 Task: Create Report for admission officer object.
Action: Mouse moved to (541, 80)
Screenshot: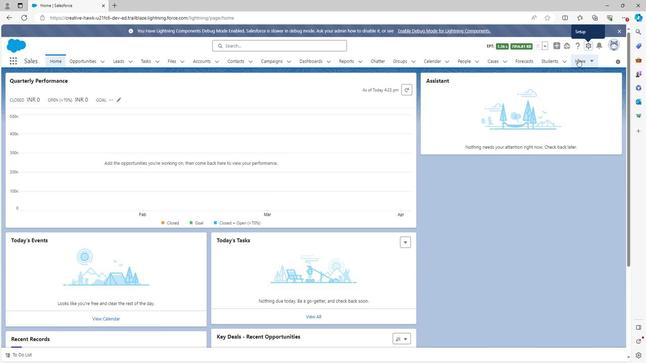
Action: Mouse pressed left at (541, 80)
Screenshot: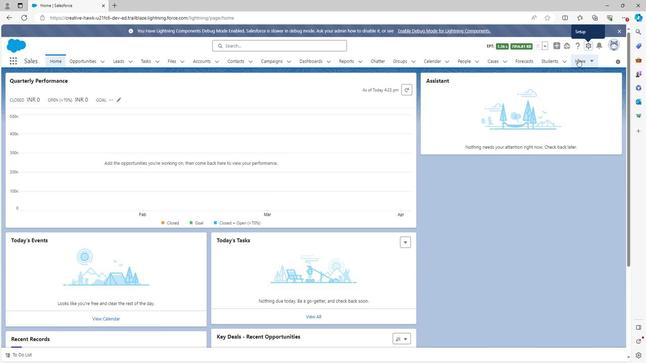 
Action: Mouse moved to (530, 116)
Screenshot: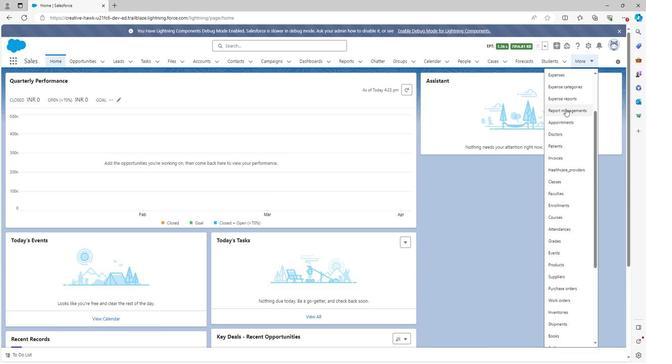 
Action: Mouse scrolled (530, 116) with delta (0, 0)
Screenshot: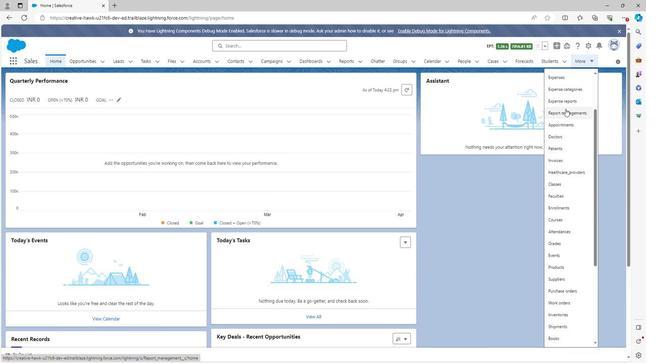 
Action: Mouse scrolled (530, 116) with delta (0, 0)
Screenshot: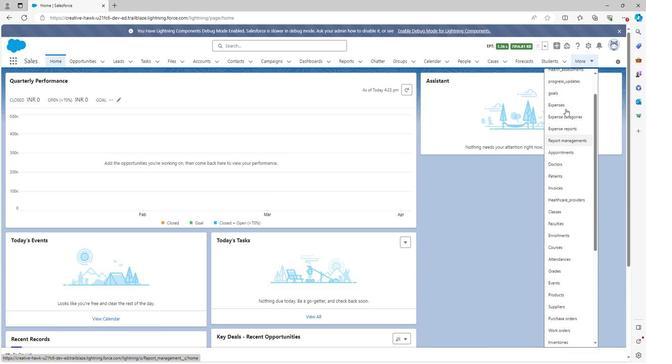 
Action: Mouse scrolled (530, 116) with delta (0, 0)
Screenshot: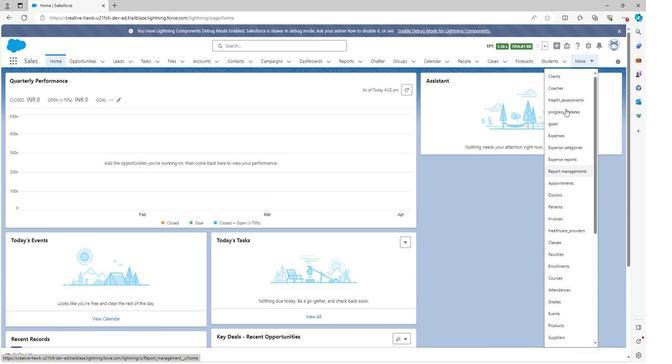 
Action: Mouse moved to (536, 174)
Screenshot: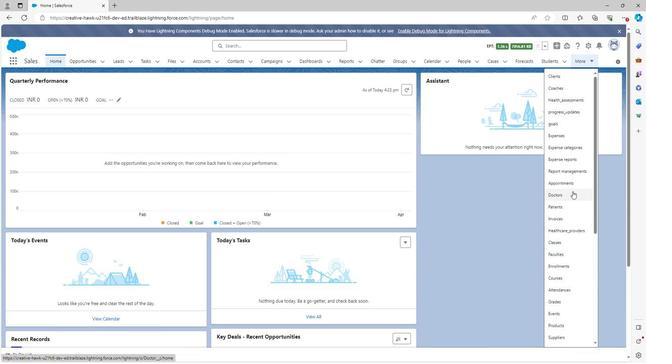 
Action: Mouse scrolled (536, 174) with delta (0, 0)
Screenshot: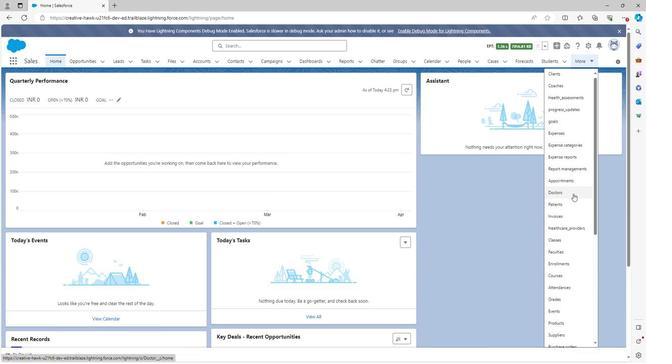 
Action: Mouse moved to (537, 177)
Screenshot: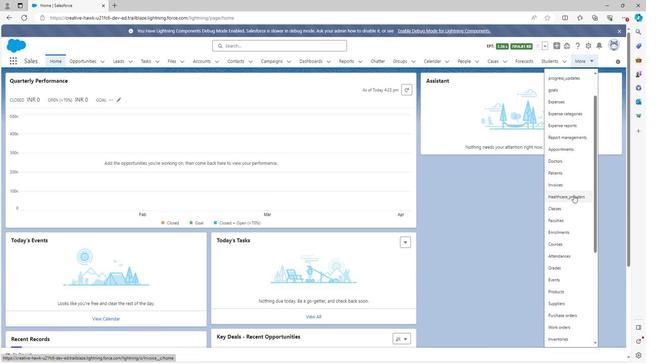 
Action: Mouse scrolled (537, 176) with delta (0, 0)
Screenshot: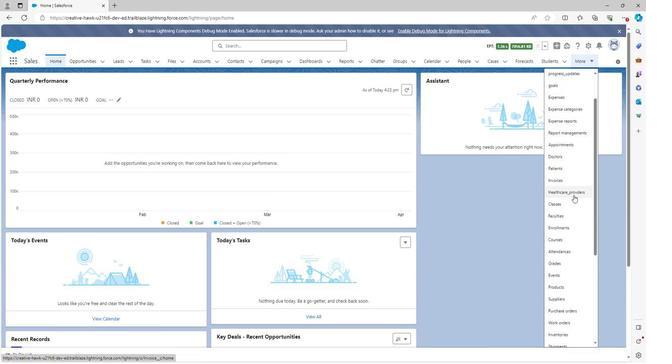 
Action: Mouse moved to (537, 179)
Screenshot: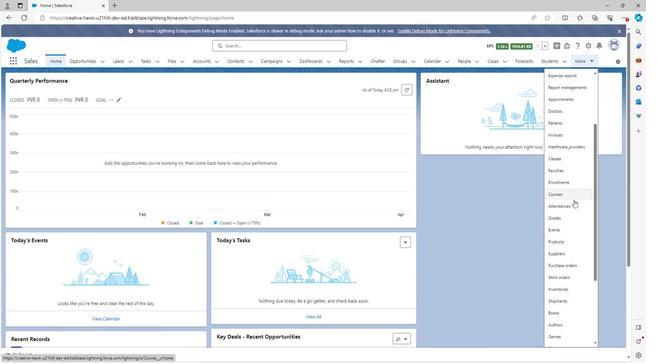 
Action: Mouse scrolled (537, 179) with delta (0, 0)
Screenshot: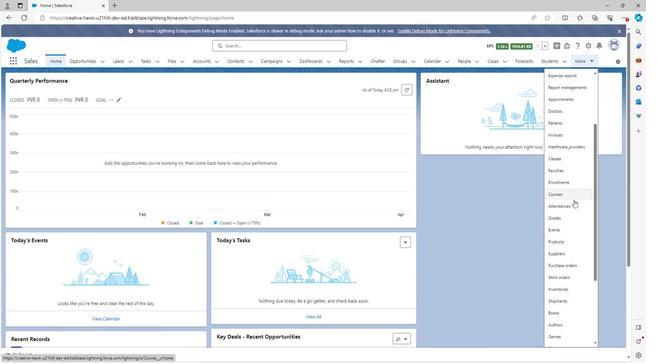
Action: Mouse moved to (538, 180)
Screenshot: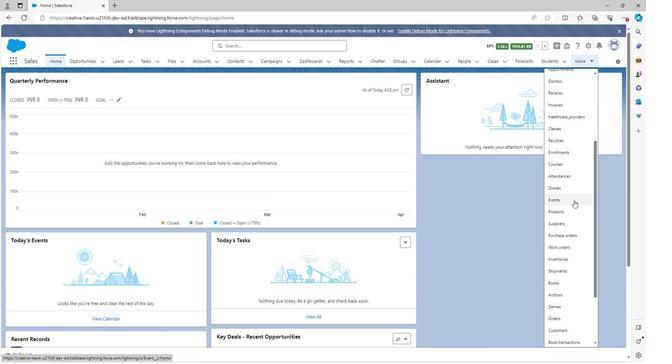 
Action: Mouse scrolled (538, 180) with delta (0, 0)
Screenshot: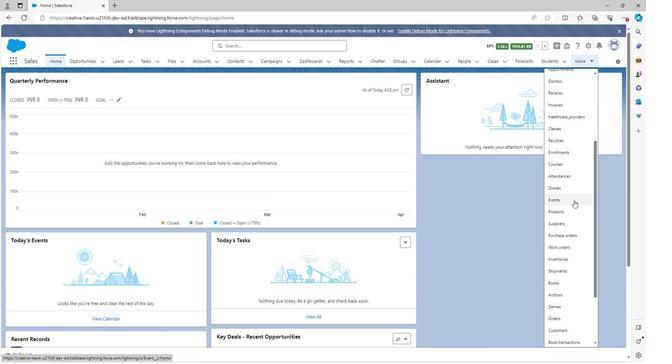 
Action: Mouse scrolled (538, 180) with delta (0, 0)
Screenshot: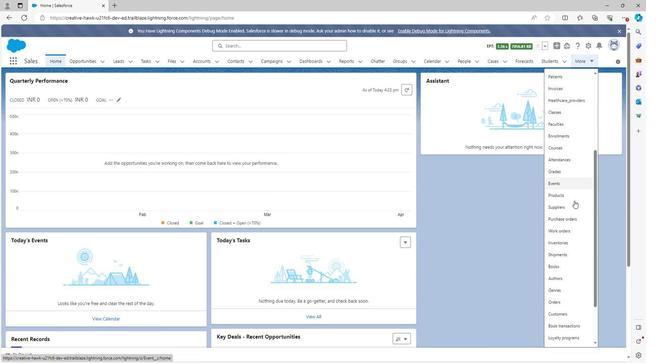 
Action: Mouse moved to (538, 181)
Screenshot: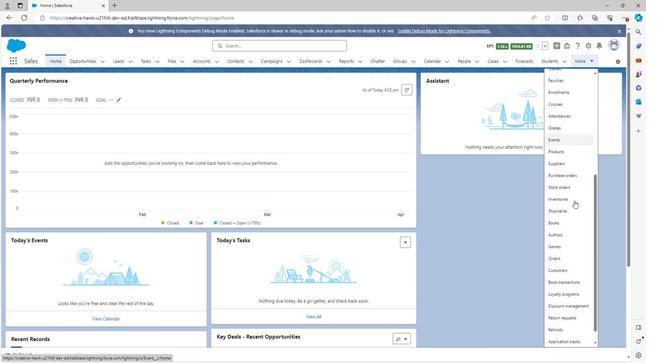 
Action: Mouse scrolled (538, 180) with delta (0, 0)
Screenshot: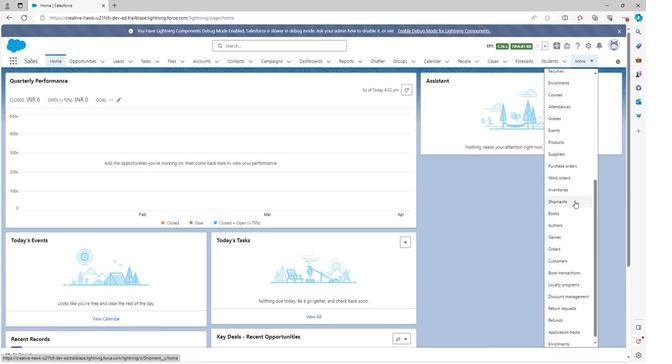 
Action: Mouse moved to (538, 181)
Screenshot: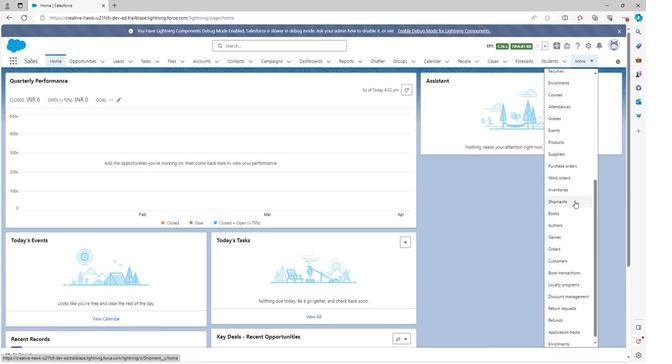 
Action: Mouse pressed right at (538, 181)
Screenshot: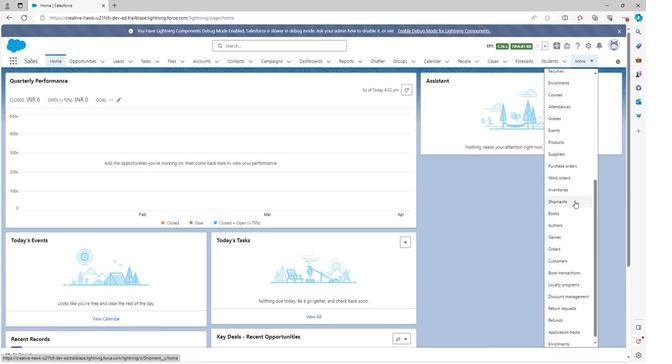 
Action: Mouse scrolled (538, 180) with delta (0, 0)
Screenshot: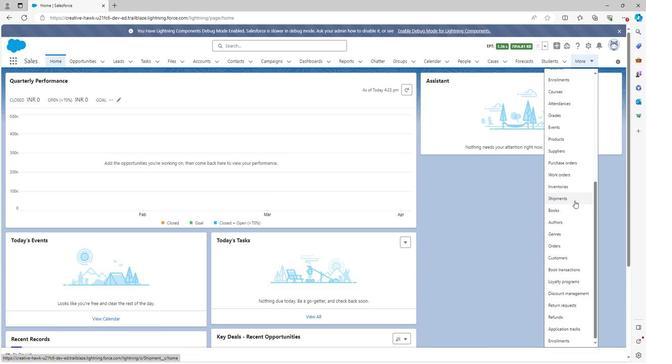
Action: Mouse moved to (567, 162)
Screenshot: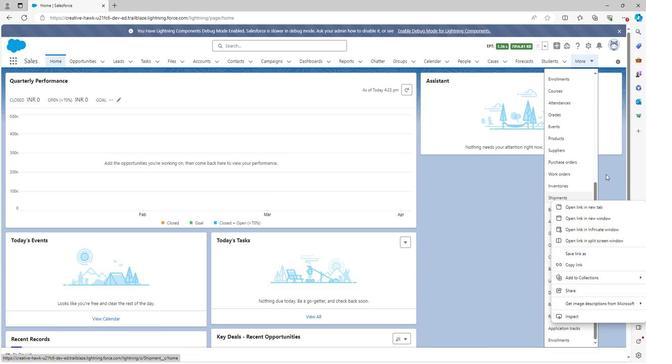 
Action: Mouse pressed left at (567, 162)
Screenshot: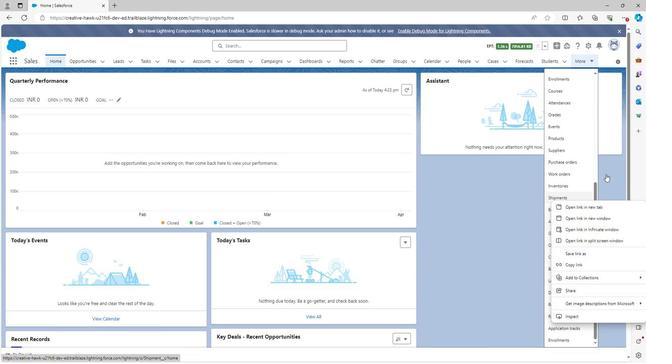 
Action: Mouse moved to (541, 84)
Screenshot: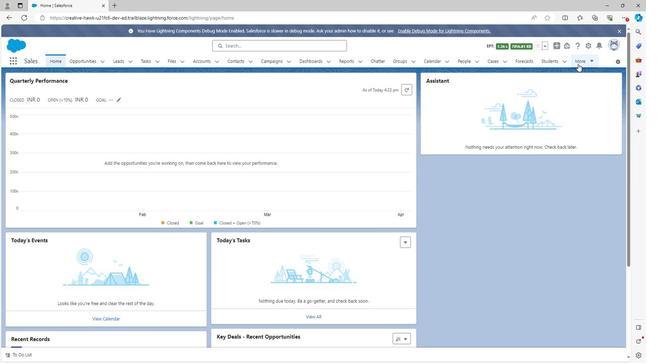 
Action: Mouse pressed left at (541, 84)
Screenshot: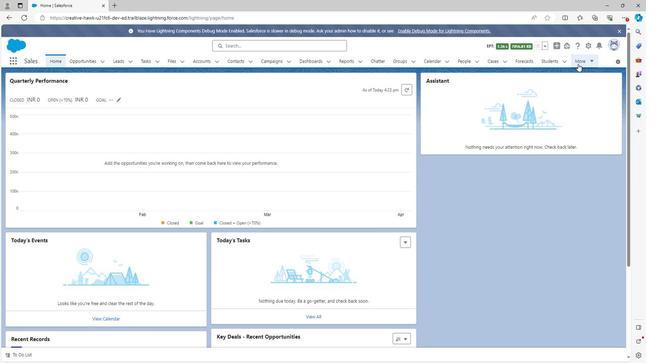 
Action: Mouse moved to (531, 194)
Screenshot: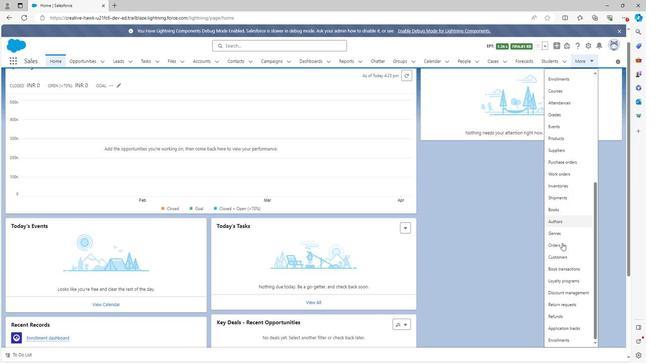 
Action: Mouse scrolled (531, 194) with delta (0, 0)
Screenshot: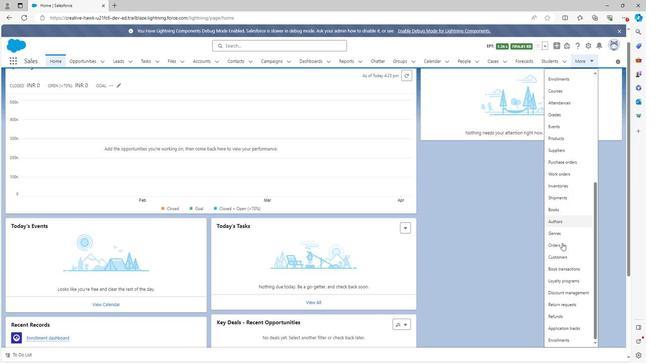 
Action: Mouse moved to (526, 215)
Screenshot: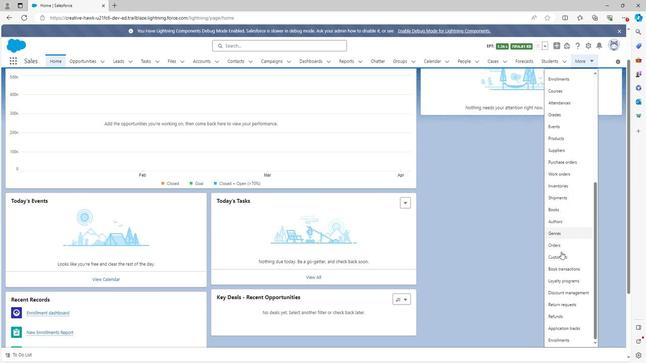 
Action: Mouse scrolled (526, 215) with delta (0, 0)
Screenshot: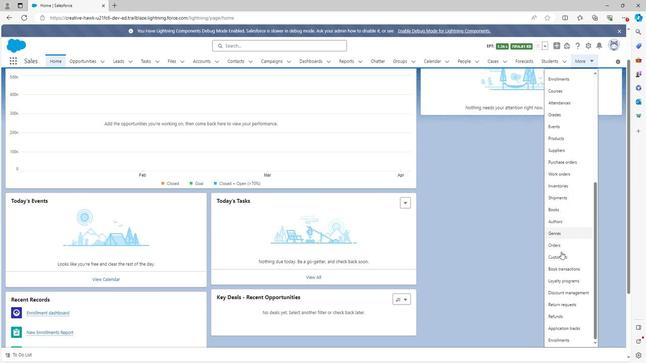 
Action: Mouse moved to (526, 219)
Screenshot: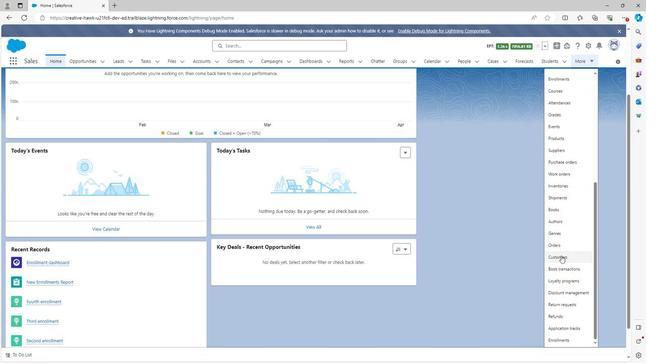 
Action: Mouse scrolled (526, 219) with delta (0, 0)
Screenshot: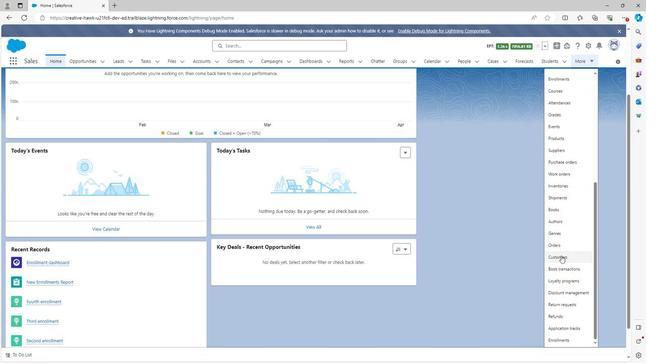 
Action: Mouse moved to (527, 223)
Screenshot: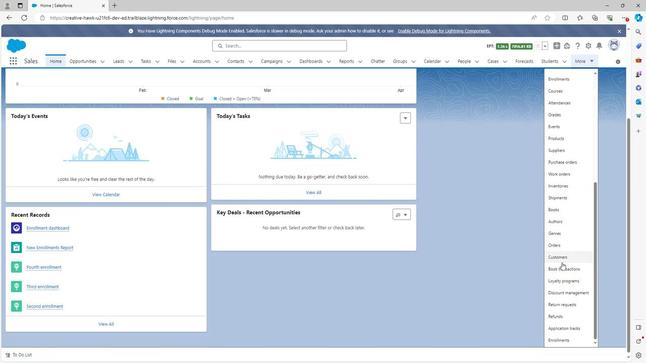 
Action: Mouse scrolled (526, 221) with delta (0, 0)
Screenshot: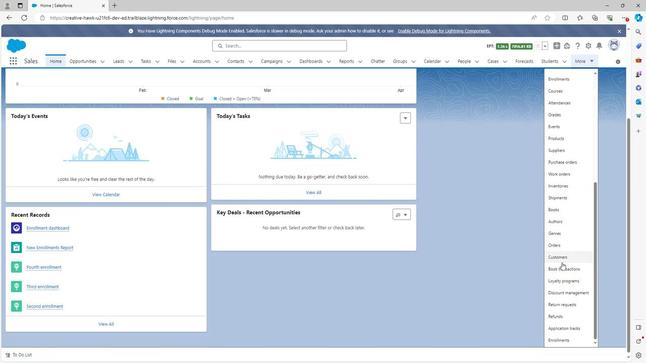 
Action: Mouse moved to (536, 248)
Screenshot: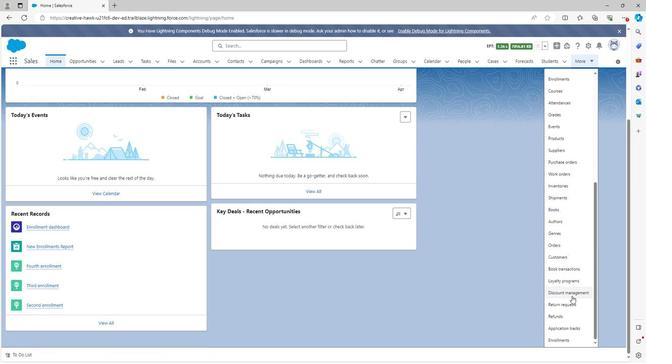 
Action: Mouse scrolled (536, 248) with delta (0, 0)
Screenshot: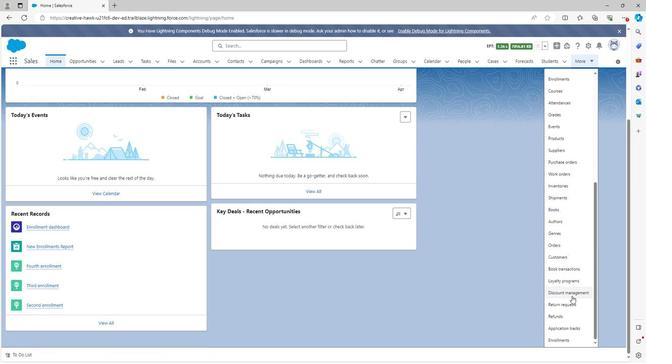 
Action: Mouse scrolled (536, 248) with delta (0, 0)
Screenshot: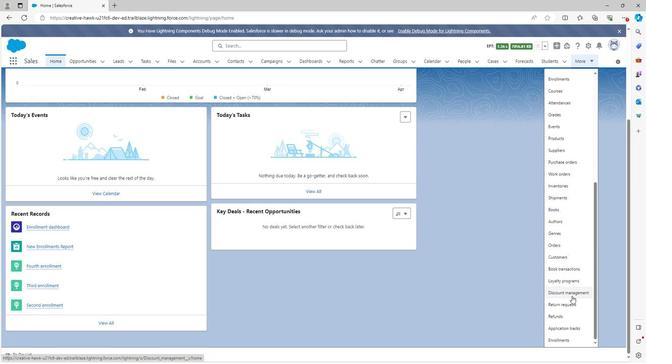 
Action: Mouse moved to (41, 52)
Screenshot: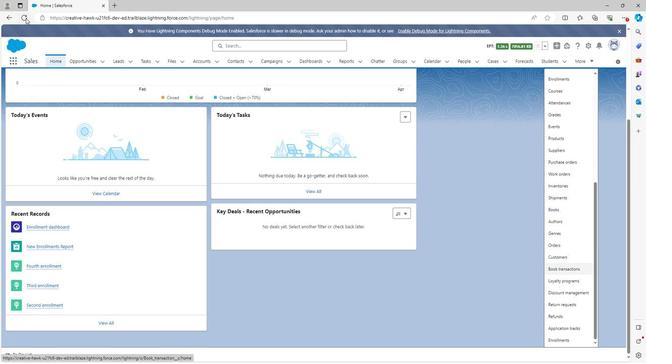 
Action: Mouse pressed left at (41, 52)
Screenshot: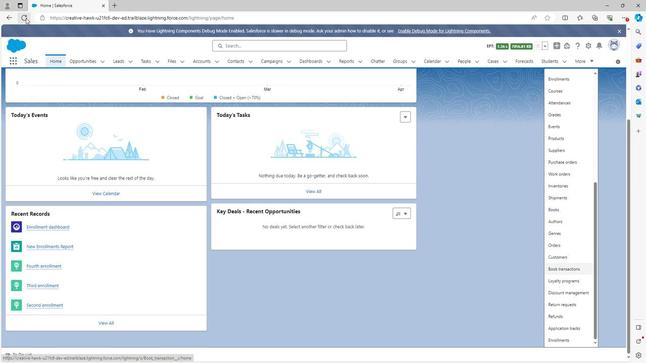 
Action: Mouse moved to (545, 82)
Screenshot: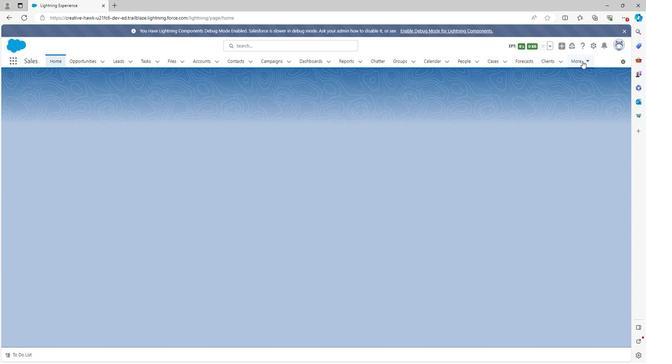 
Action: Mouse pressed left at (545, 82)
Screenshot: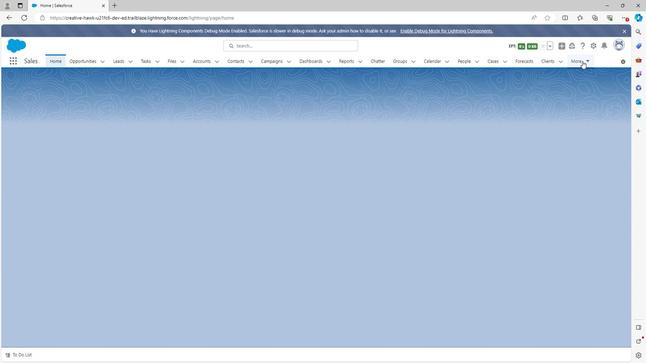 
Action: Mouse moved to (536, 184)
Screenshot: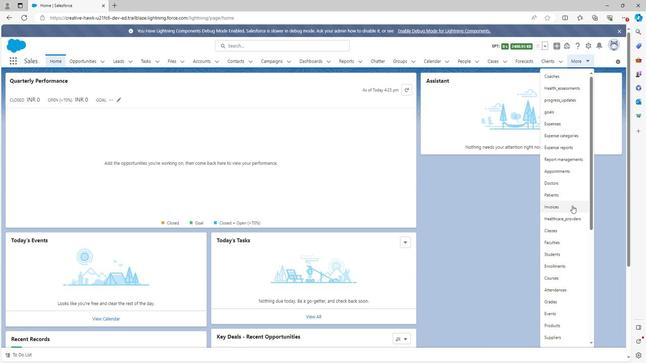 
Action: Mouse scrolled (536, 184) with delta (0, 0)
Screenshot: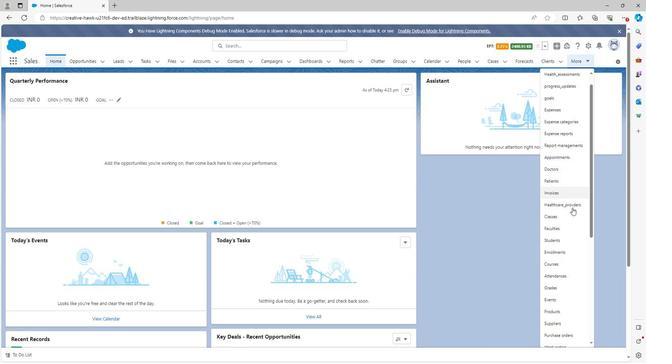 
Action: Mouse moved to (535, 190)
Screenshot: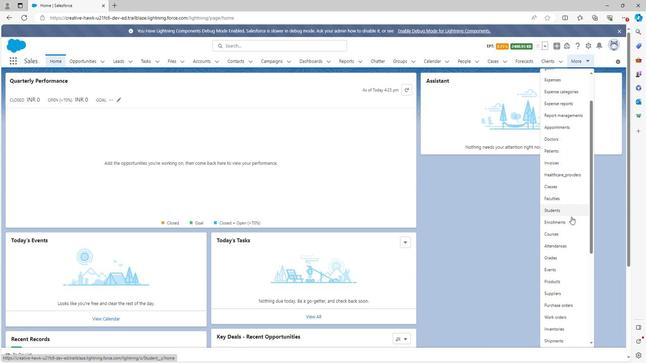 
Action: Mouse scrolled (535, 190) with delta (0, 0)
Screenshot: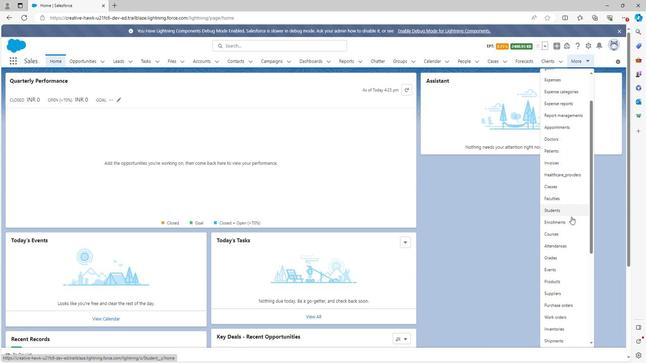 
Action: Mouse moved to (535, 194)
Screenshot: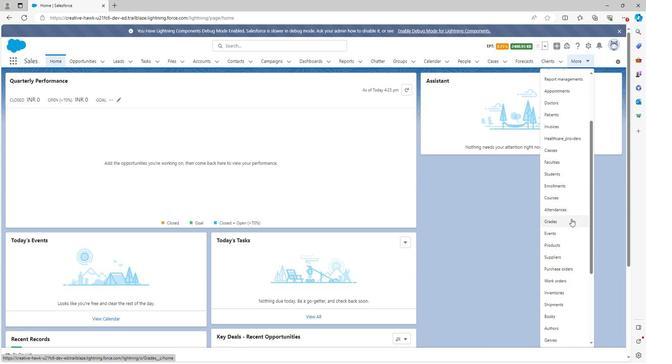 
Action: Mouse scrolled (535, 193) with delta (0, 0)
Screenshot: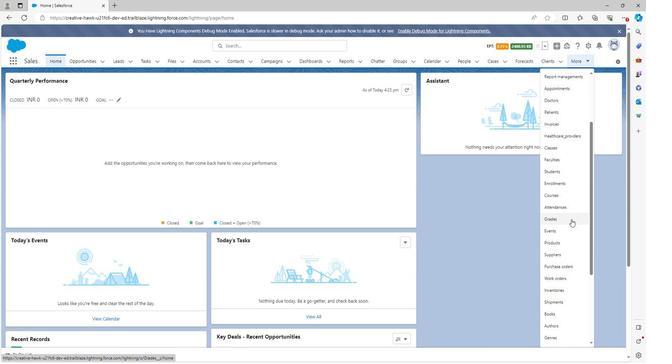 
Action: Mouse moved to (535, 194)
Screenshot: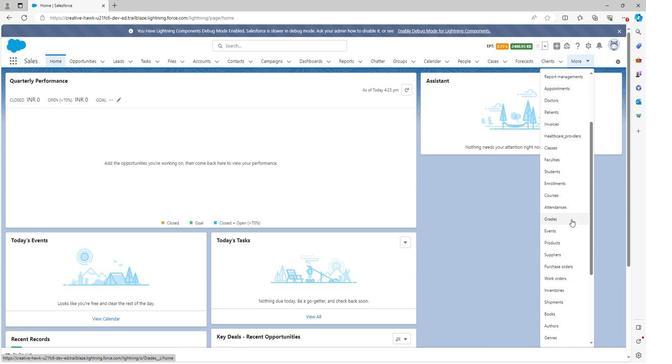 
Action: Mouse scrolled (535, 194) with delta (0, 0)
Screenshot: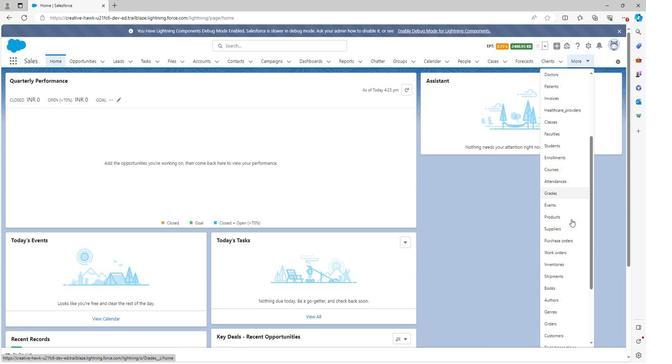
Action: Mouse scrolled (535, 194) with delta (0, 0)
Screenshot: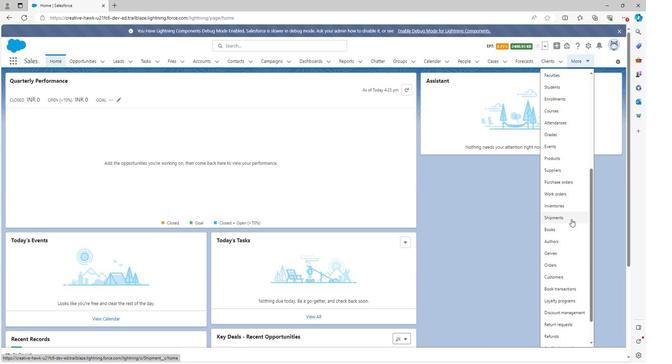
Action: Mouse scrolled (535, 194) with delta (0, 0)
Screenshot: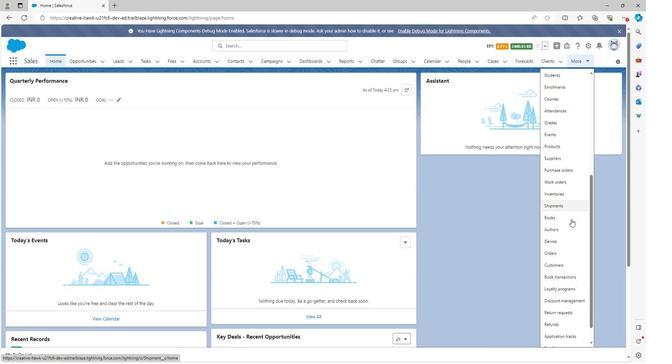 
Action: Mouse moved to (535, 194)
Screenshot: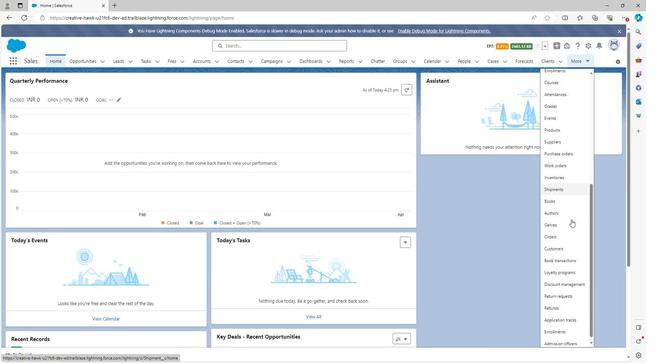 
Action: Mouse scrolled (535, 194) with delta (0, 0)
Screenshot: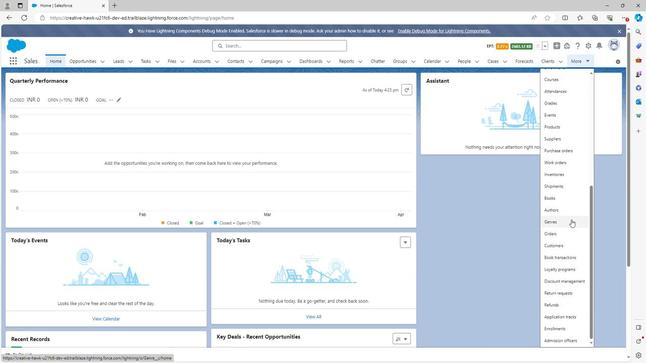 
Action: Mouse scrolled (535, 194) with delta (0, 0)
Screenshot: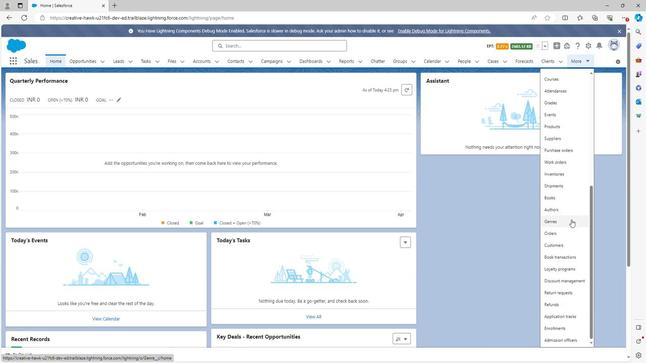 
Action: Mouse moved to (533, 279)
Screenshot: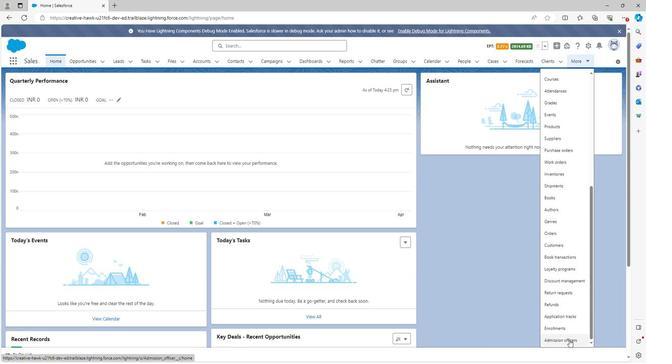 
Action: Mouse pressed left at (533, 279)
Screenshot: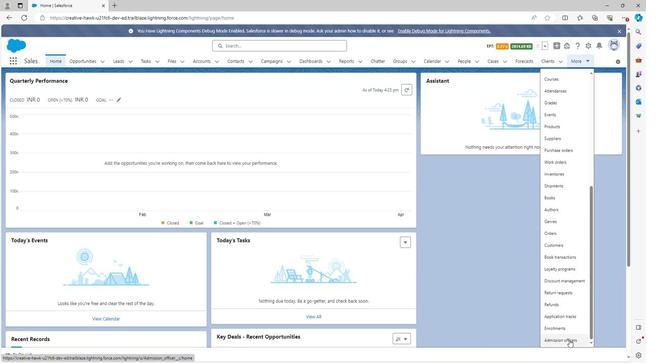 
Action: Mouse moved to (508, 99)
Screenshot: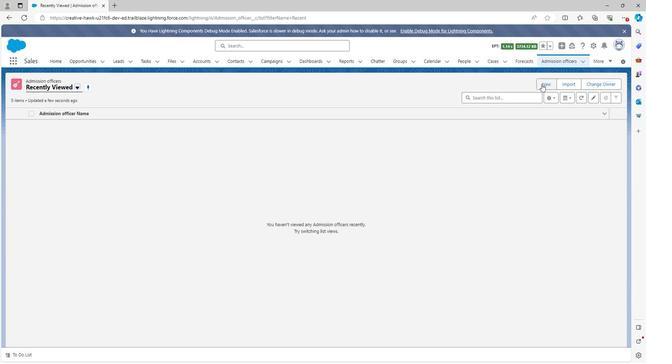
Action: Mouse pressed left at (508, 99)
Screenshot: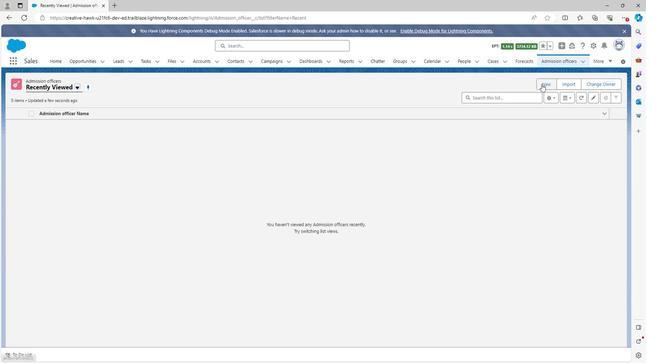 
Action: Mouse moved to (418, 243)
Screenshot: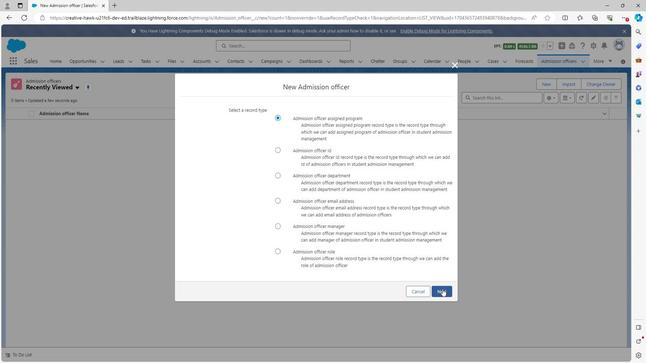 
Action: Mouse pressed left at (418, 243)
Screenshot: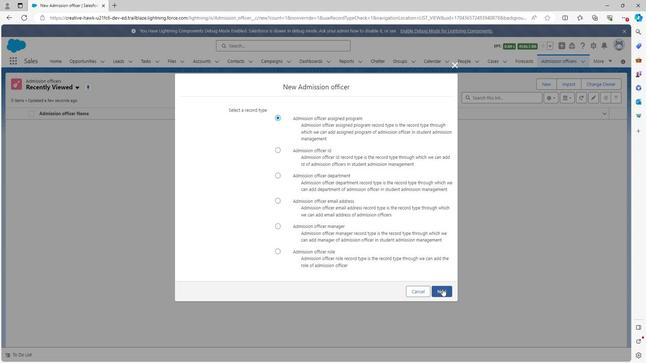 
Action: Mouse moved to (239, 117)
Screenshot: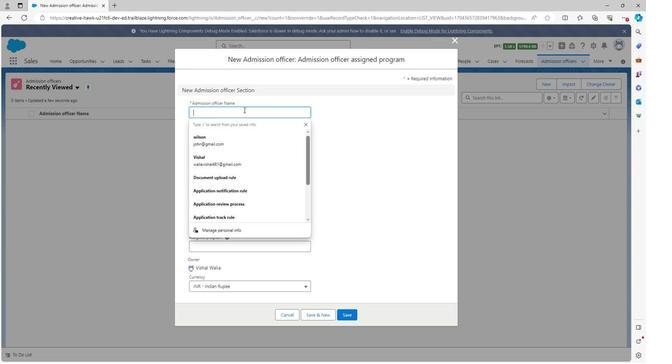 
Action: Key pressed <Key.shift><Key.shift>New<Key.space><Key.backspace><Key.backspace><Key.backspace><Key.backspace><Key.backspace><Key.shift>John<Key.space>
Screenshot: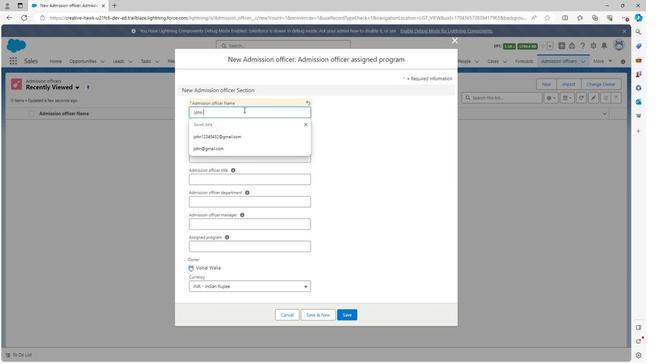 
Action: Mouse moved to (331, 260)
Screenshot: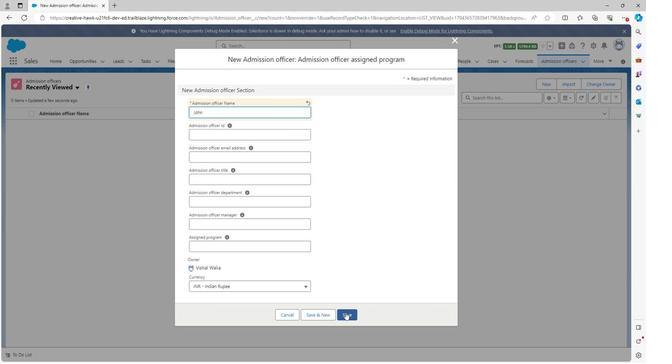 
Action: Mouse pressed left at (331, 260)
Screenshot: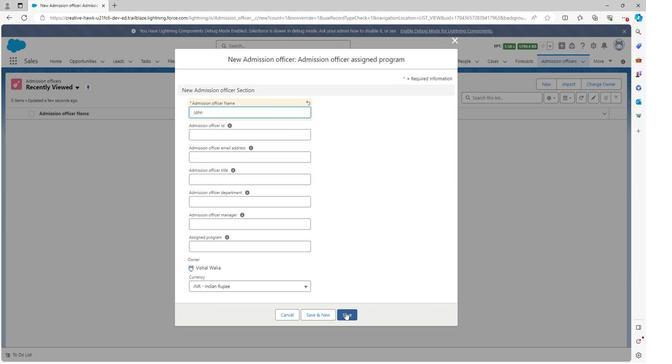 
Action: Mouse moved to (221, 191)
Screenshot: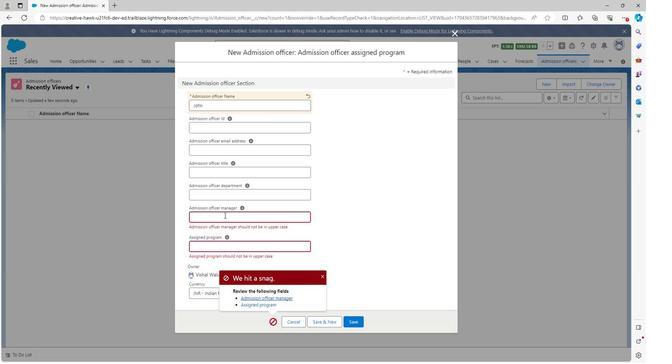 
Action: Mouse pressed left at (221, 191)
Screenshot: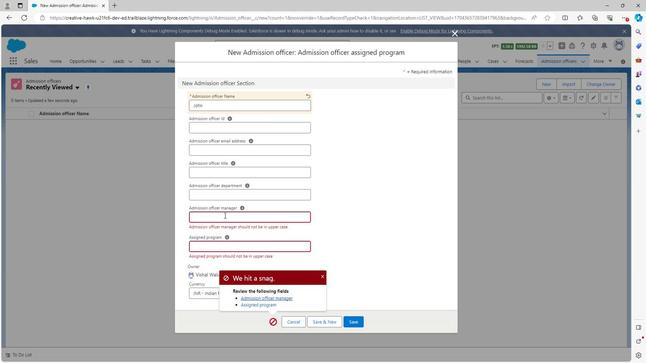 
Action: Key pressed <Key.shift><Key.shift>Si
Screenshot: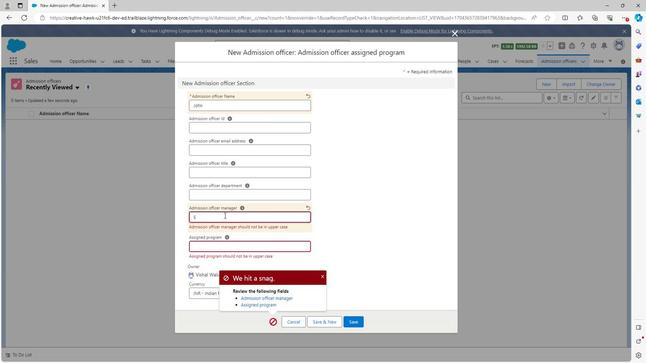 
Action: Mouse moved to (221, 191)
Screenshot: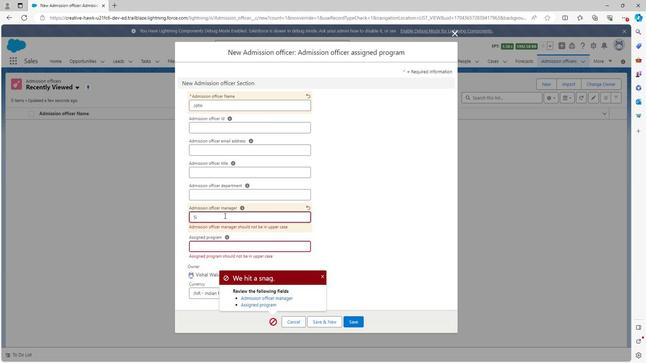 
Action: Key pressed amond
Screenshot: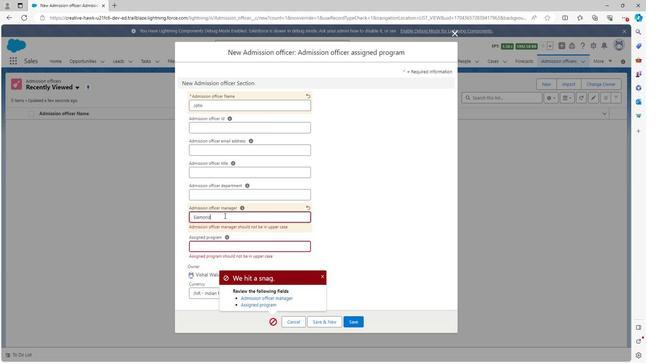 
Action: Mouse moved to (217, 214)
Screenshot: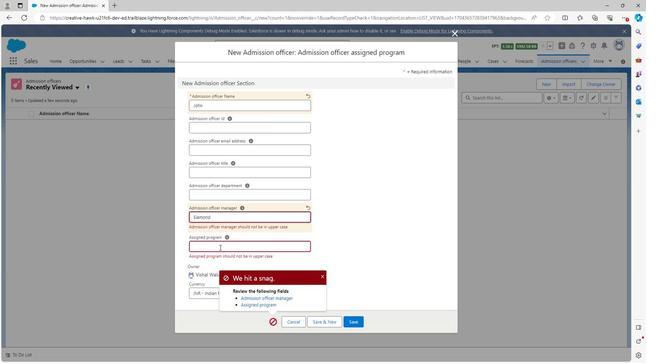 
Action: Mouse pressed left at (217, 214)
Screenshot: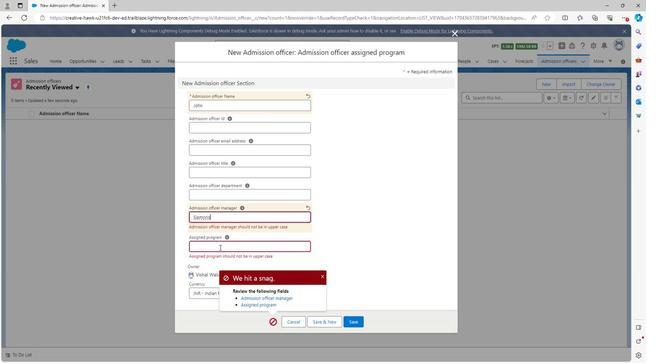 
Action: Key pressed <Key.shift>Useful
Screenshot: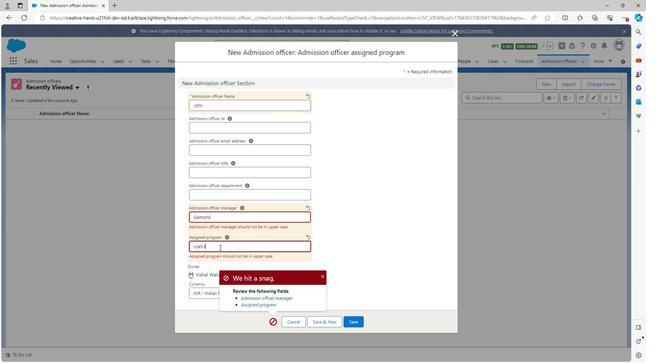 
Action: Mouse moved to (338, 264)
Screenshot: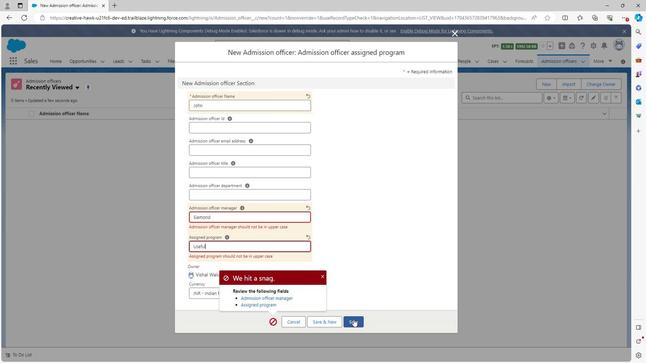 
Action: Mouse pressed left at (338, 264)
Screenshot: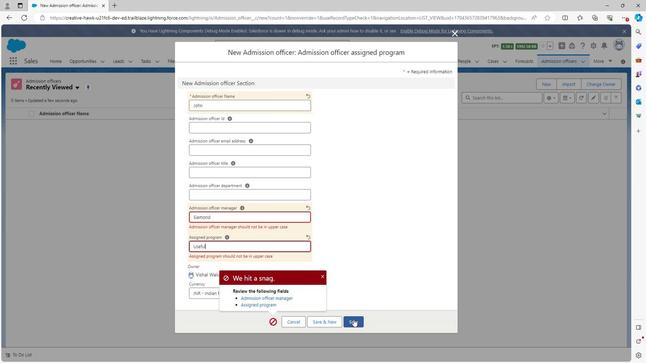 
Action: Mouse moved to (522, 82)
Screenshot: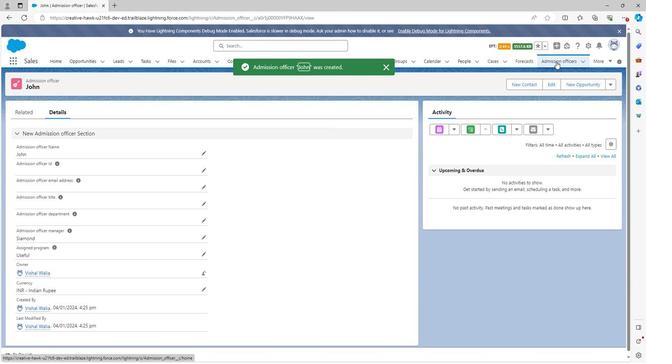 
Action: Mouse pressed left at (522, 82)
Screenshot: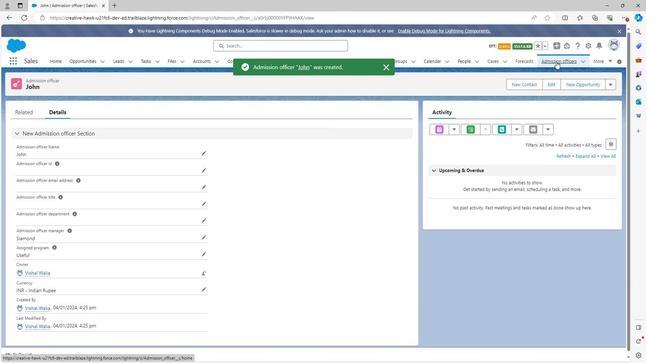 
Action: Mouse moved to (511, 98)
Screenshot: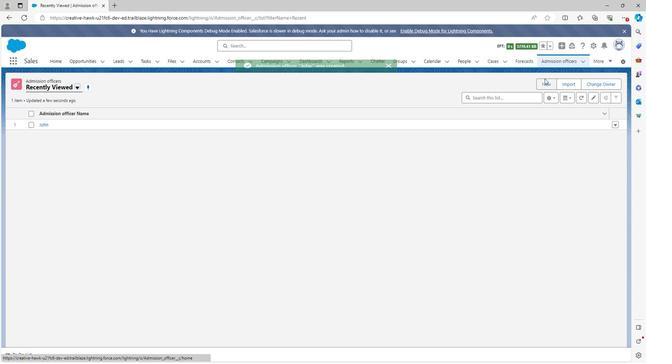 
Action: Mouse pressed left at (511, 98)
Screenshot: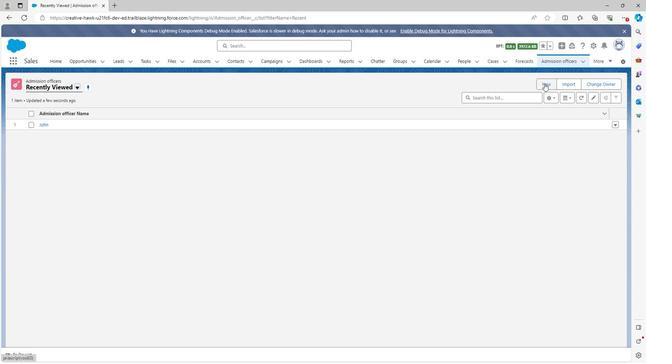 
Action: Mouse moved to (413, 245)
Screenshot: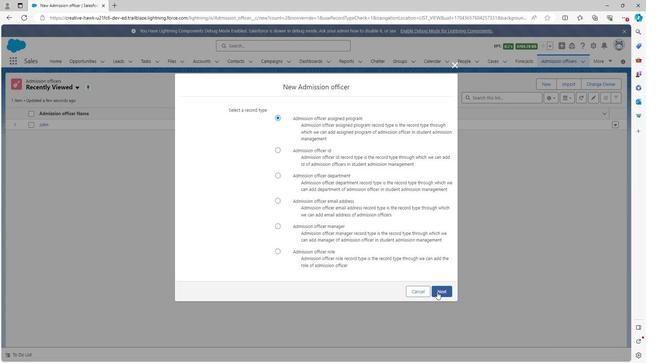 
Action: Mouse pressed left at (413, 245)
Screenshot: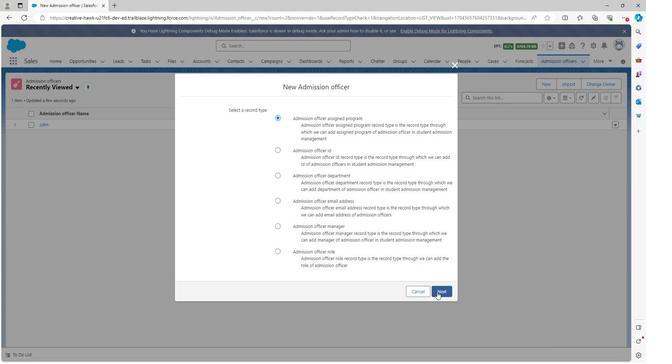
Action: Mouse moved to (214, 119)
Screenshot: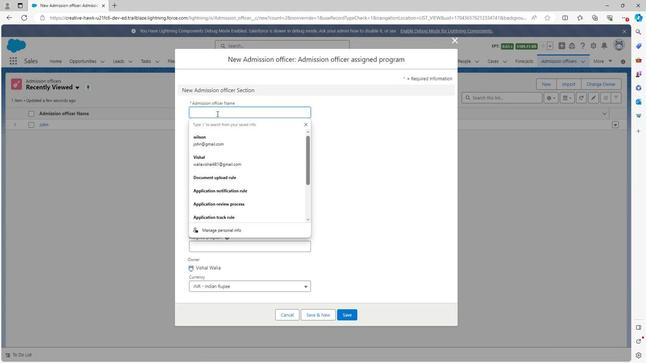 
Action: Mouse pressed left at (214, 119)
Screenshot: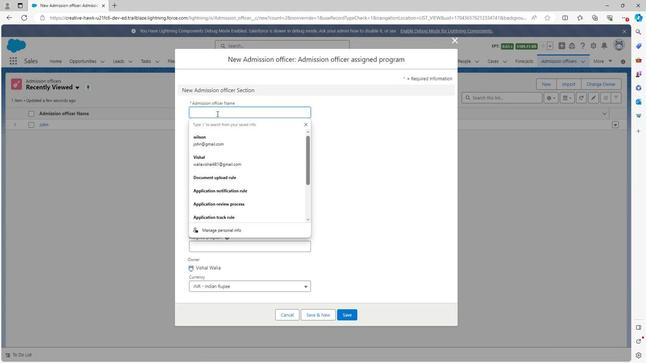 
Action: Key pressed <Key.shift>Ri
Screenshot: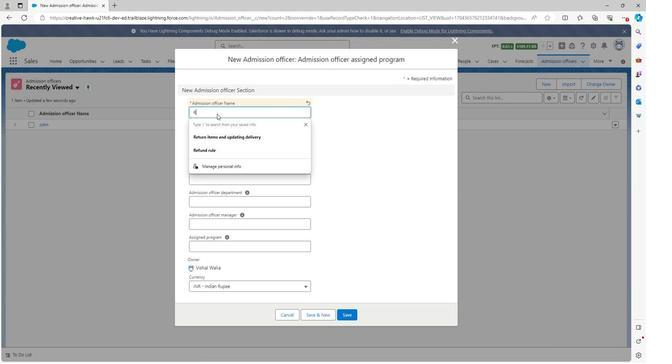 
Action: Mouse moved to (214, 119)
Screenshot: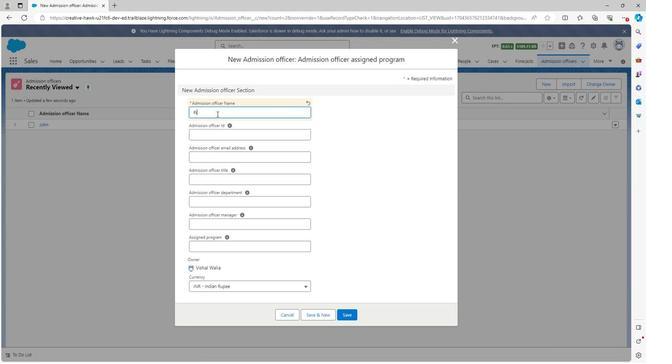 
Action: Key pressed t
Screenshot: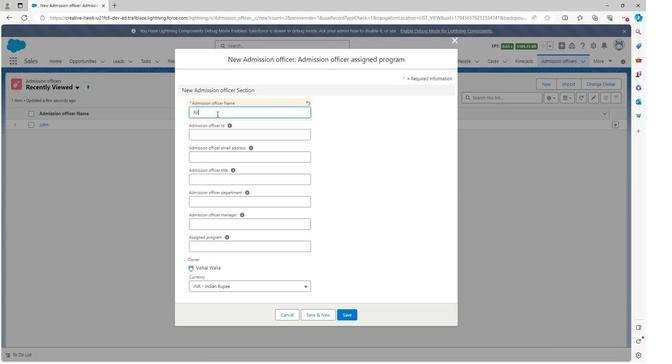 
Action: Mouse moved to (214, 120)
Screenshot: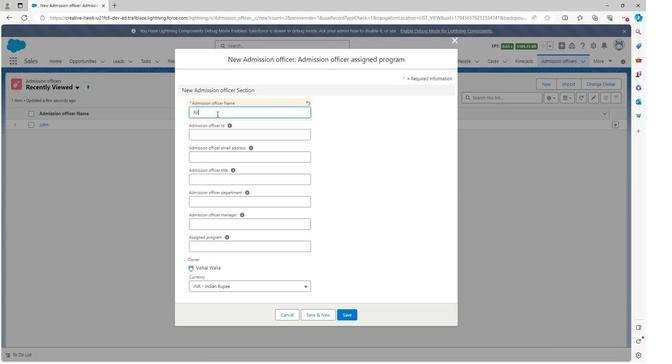 
Action: Key pressed es
Screenshot: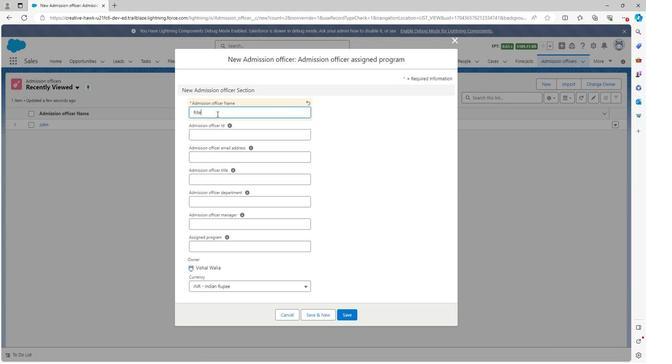 
Action: Mouse moved to (221, 197)
Screenshot: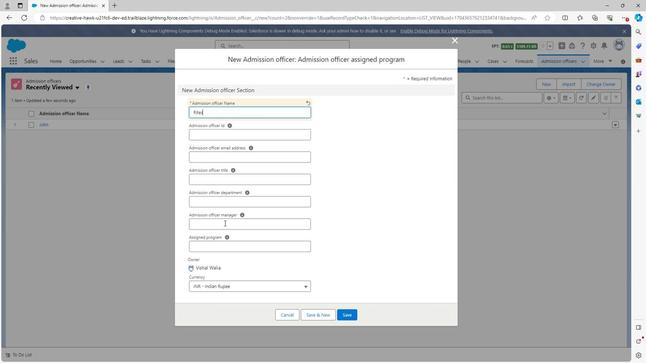 
Action: Mouse pressed left at (221, 197)
Screenshot: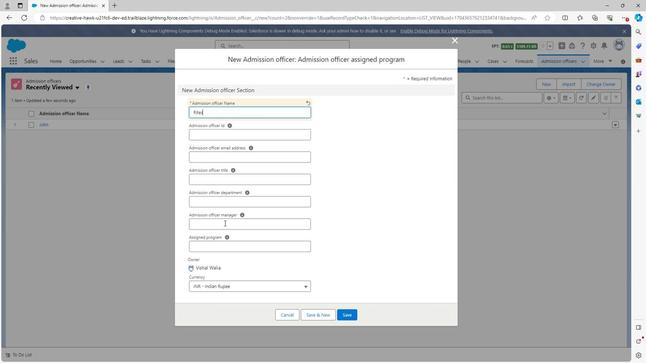 
Action: Key pressed <Key.shift><Key.shift><Key.shift><Key.shift><Key.shift><Key.shift><Key.shift><Key.shift><Key.shift><Key.shift><Key.shift><Key.shift><Key.shift><Key.shift><Key.shift><Key.shift><Key.shift><Key.shift><Key.shift><Key.shift><Key.shift><Key.shift><Key.shift><Key.shift><Key.shift><Key.shift>V
Screenshot: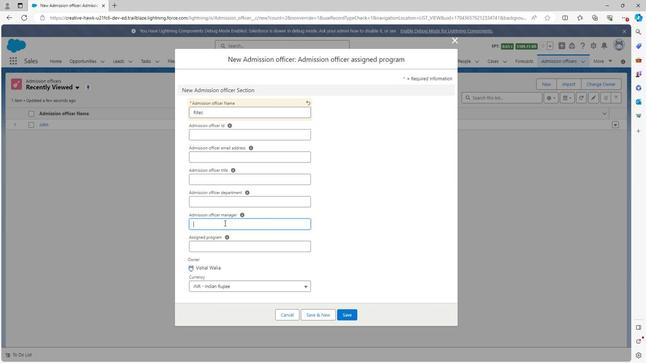 
Action: Mouse moved to (222, 197)
Screenshot: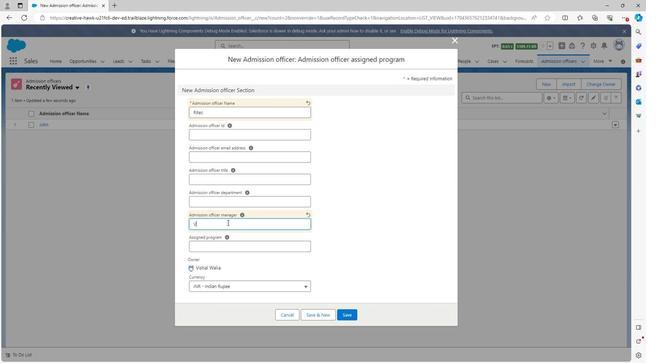 
Action: Key pressed i
Screenshot: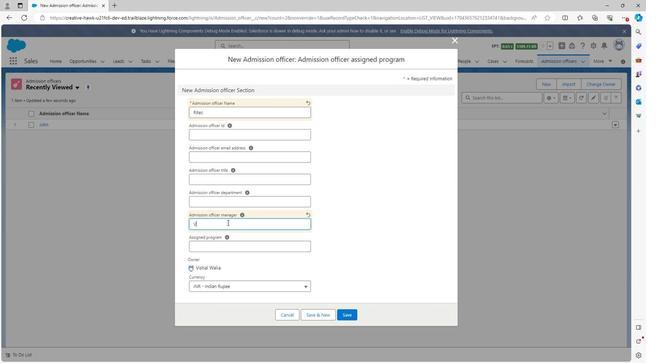 
Action: Mouse moved to (224, 196)
Screenshot: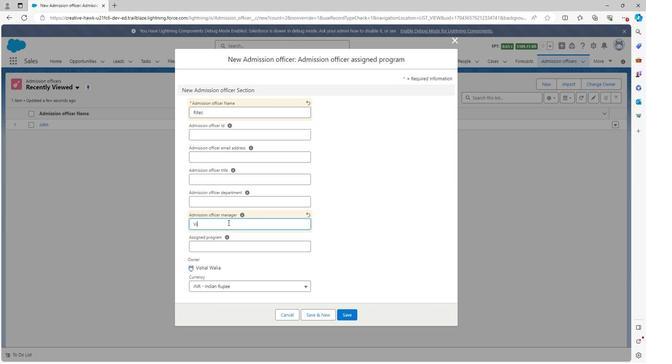 
Action: Key pressed enna
Screenshot: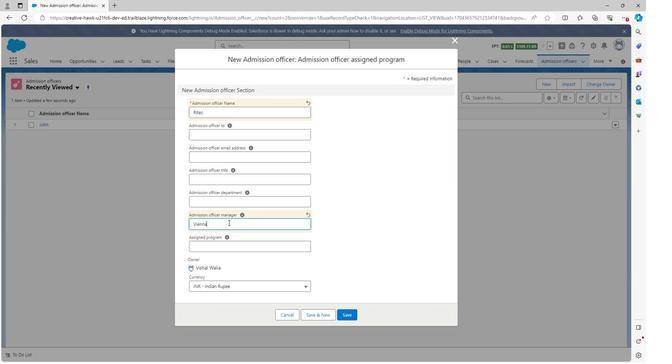 
Action: Mouse moved to (205, 211)
Screenshot: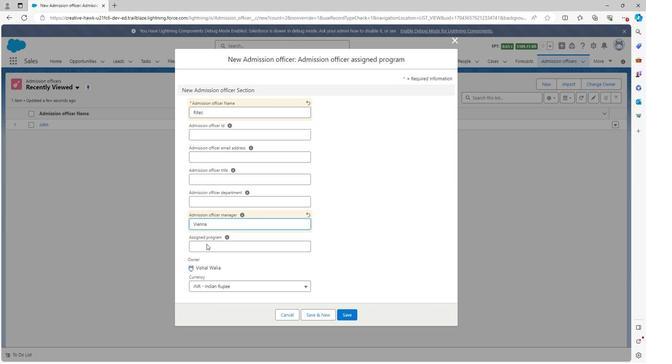 
Action: Mouse pressed left at (205, 211)
Screenshot: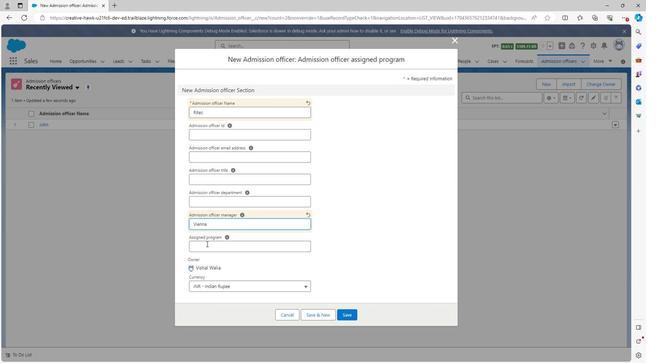 
Action: Key pressed <Key.shift><Key.shift><Key.shift><Key.shift><Key.shift><Key.shift><Key.shift><Key.shift><Key.shift><Key.shift><Key.shift><Key.shift><Key.shift><Key.shift><Key.shift>A
Screenshot: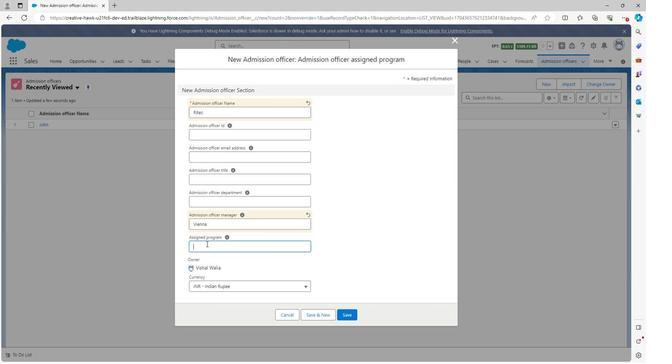 
Action: Mouse moved to (206, 211)
Screenshot: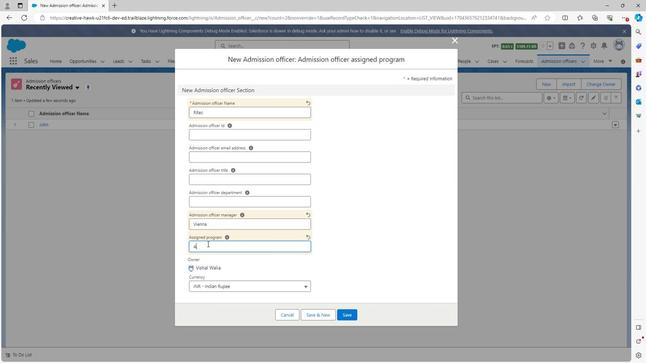 
Action: Key pressed l
Screenshot: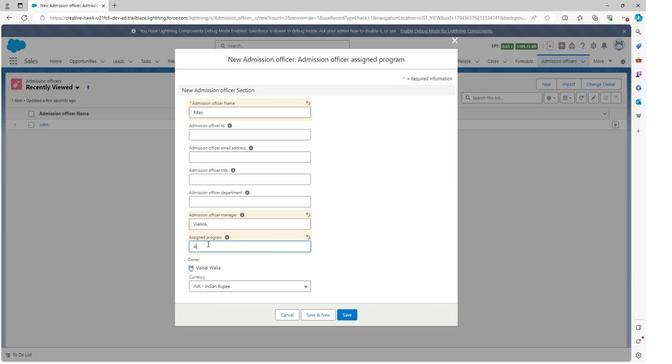 
Action: Mouse moved to (206, 211)
Screenshot: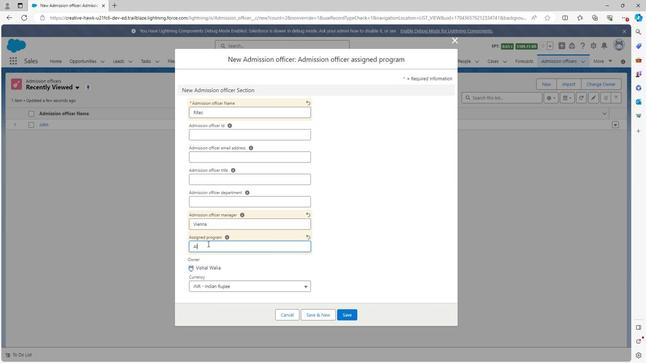 
Action: Key pressed go
Screenshot: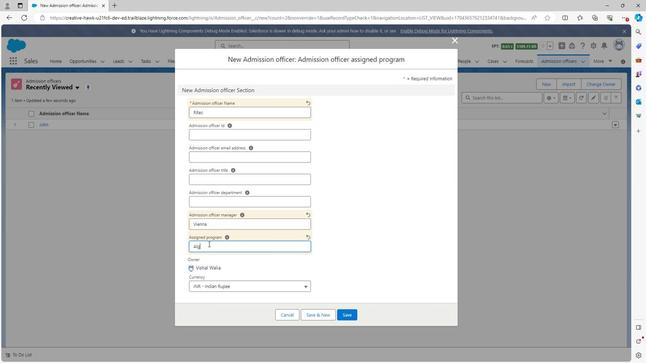 
Action: Mouse moved to (207, 211)
Screenshot: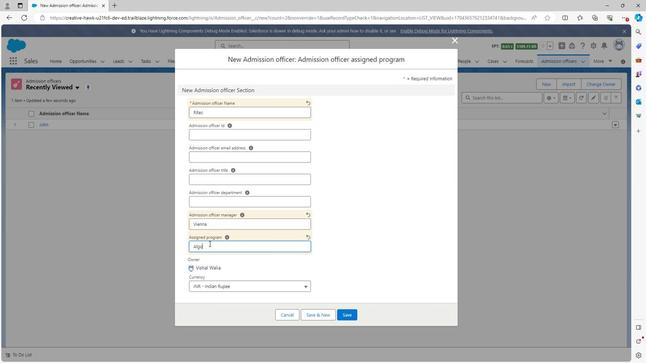 
Action: Key pressed <Key.space>
Screenshot: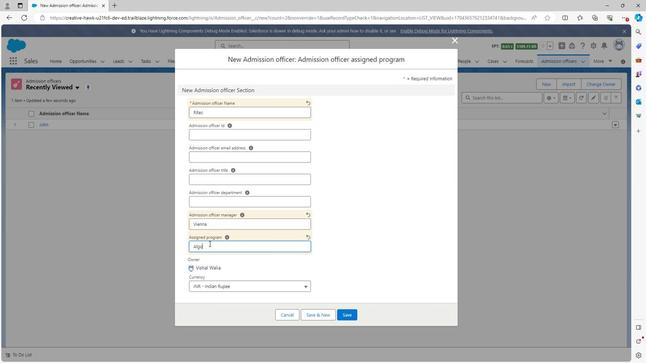 
Action: Mouse moved to (208, 211)
Screenshot: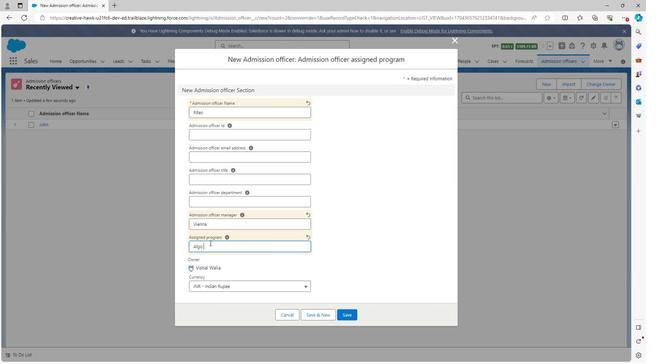 
Action: Key pressed form
Screenshot: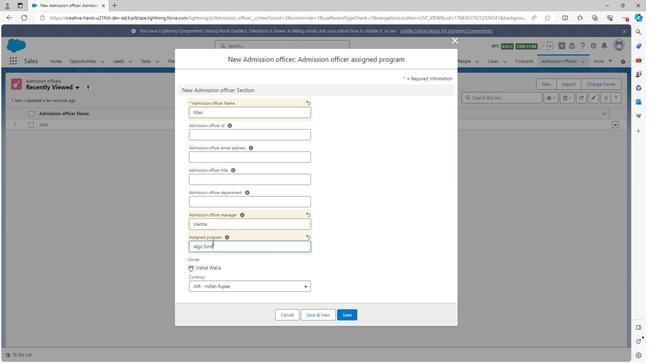 
Action: Mouse moved to (328, 259)
Screenshot: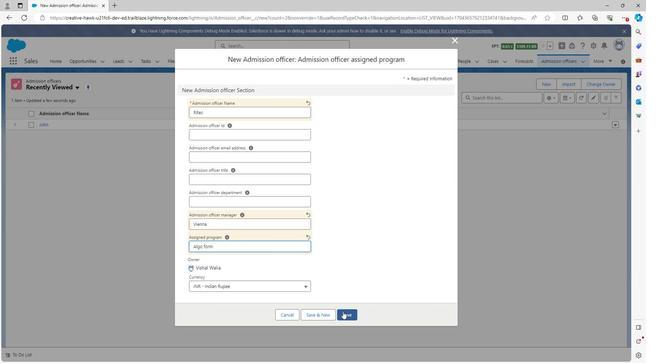 
Action: Mouse pressed left at (328, 259)
Screenshot: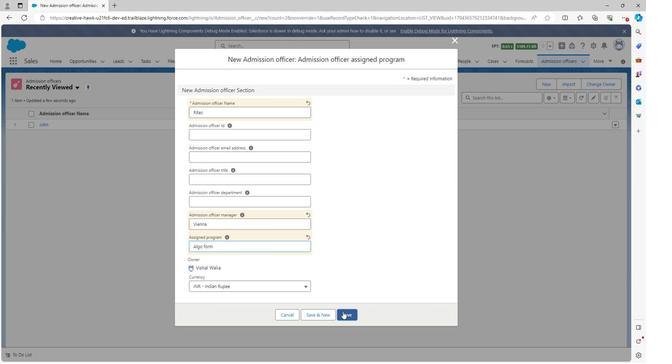 
Action: Mouse moved to (521, 79)
Screenshot: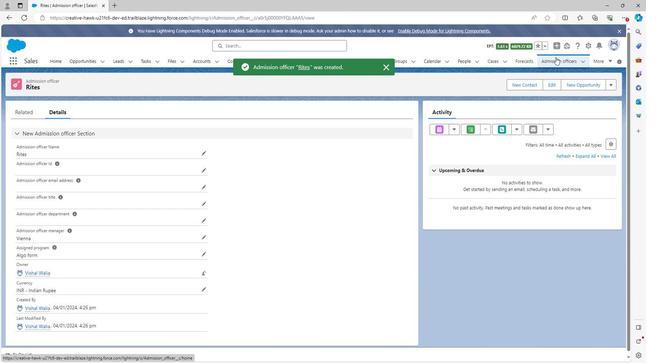 
Action: Mouse pressed left at (521, 79)
Screenshot: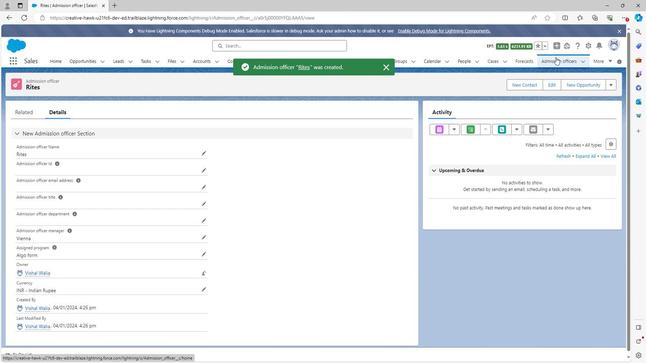 
Action: Mouse moved to (510, 99)
Screenshot: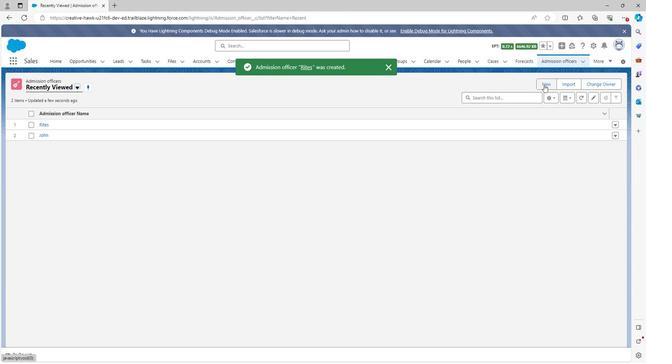 
Action: Mouse pressed left at (510, 99)
Screenshot: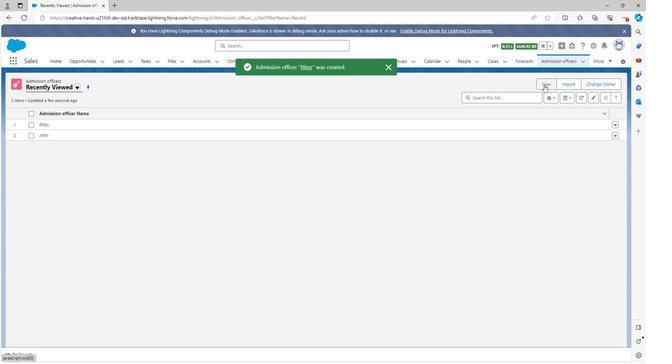
Action: Mouse moved to (414, 243)
Screenshot: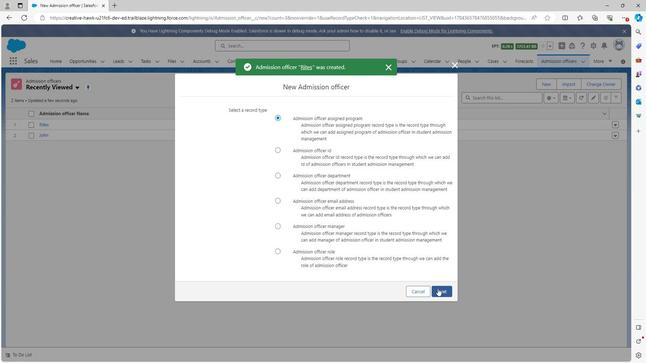 
Action: Mouse pressed left at (414, 243)
Screenshot: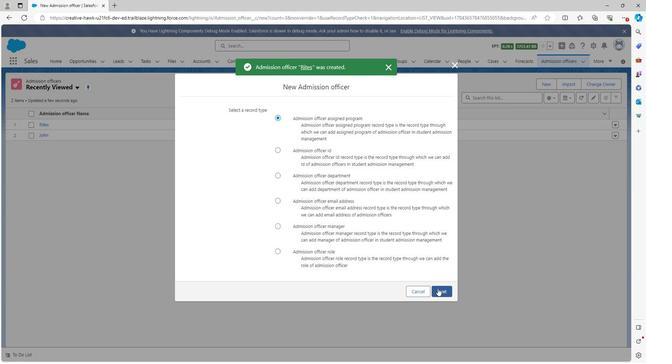 
Action: Mouse moved to (219, 118)
Screenshot: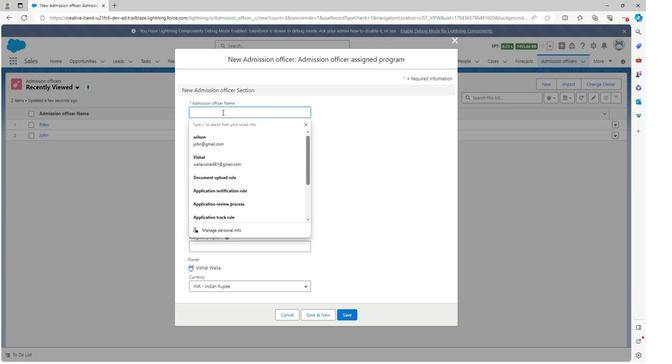 
Action: Mouse pressed left at (219, 118)
Screenshot: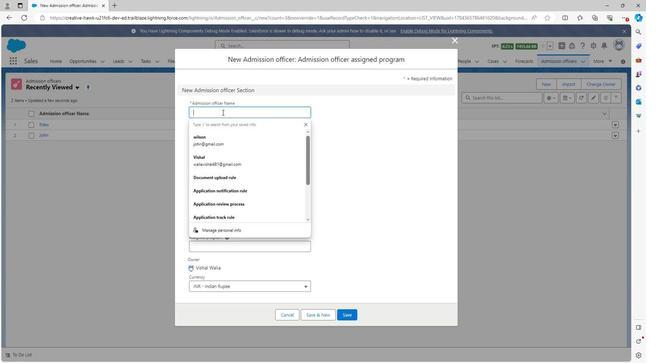 
Action: Key pressed <Key.shift><Key.shift><Key.shift><Key.shift><Key.shift><Key.shift><Key.shift><Key.shift><Key.shift><Key.shift><Key.shift><Key.shift><Key.shift><Key.shift><Key.shift><Key.shift><Key.shift><Key.shift><Key.shift><Key.shift><Key.shift><Key.shift><Key.shift><Key.shift><Key.shift><Key.shift><Key.shift><Key.shift>Coalg
Screenshot: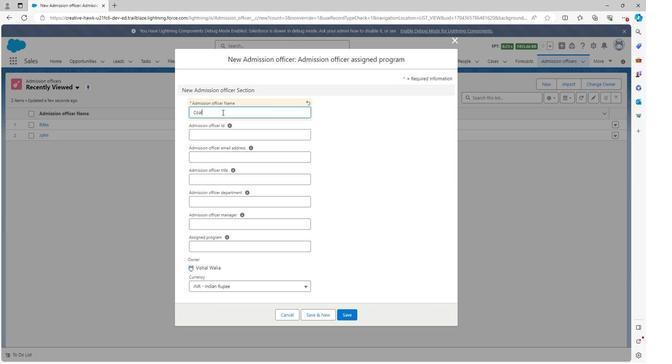 
Action: Mouse moved to (221, 154)
Screenshot: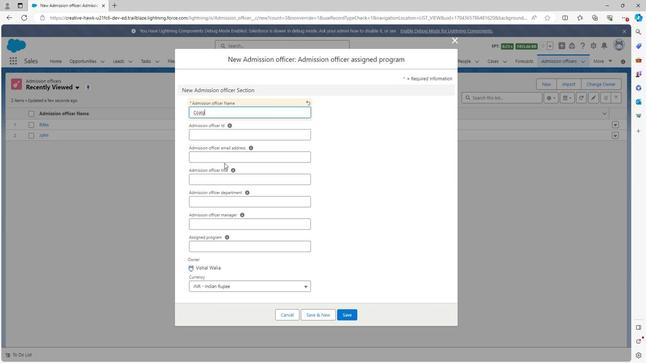 
Action: Key pressed e
Screenshot: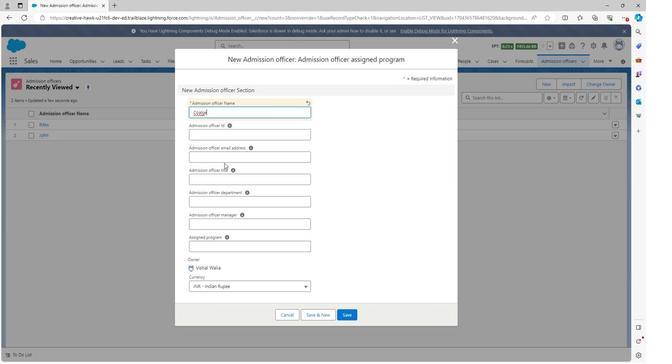 
Action: Mouse moved to (214, 195)
Screenshot: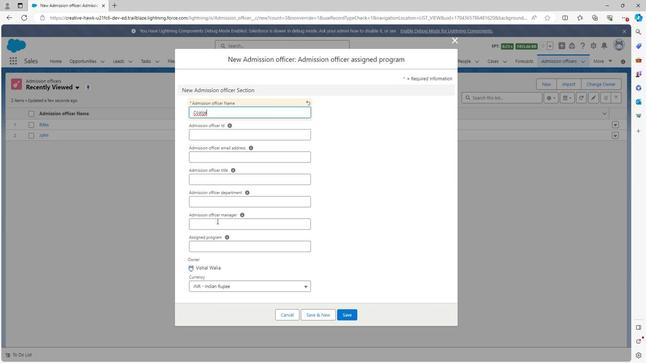 
Action: Mouse pressed left at (214, 195)
Screenshot: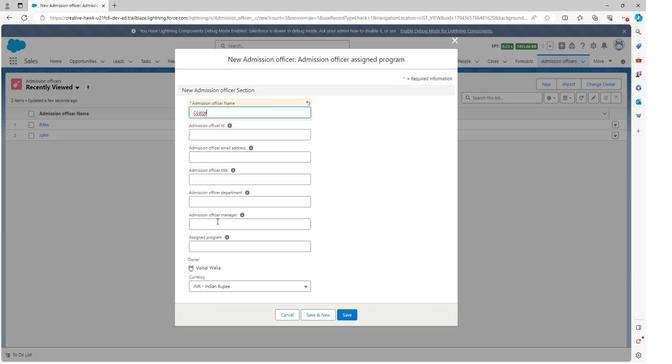 
Action: Mouse moved to (214, 196)
Screenshot: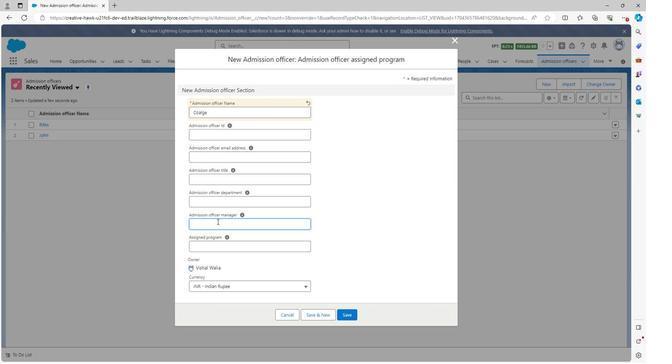 
Action: Key pressed <Key.shift>
Screenshot: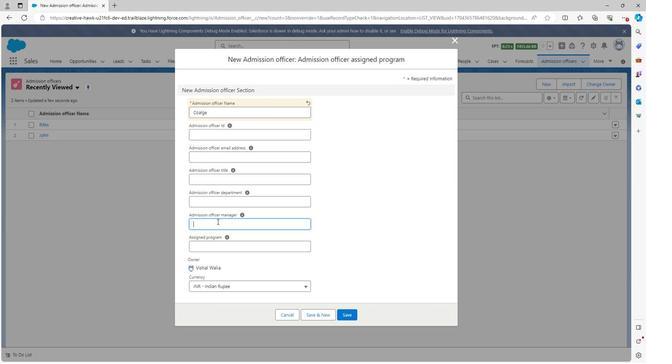 
Action: Mouse moved to (215, 195)
Screenshot: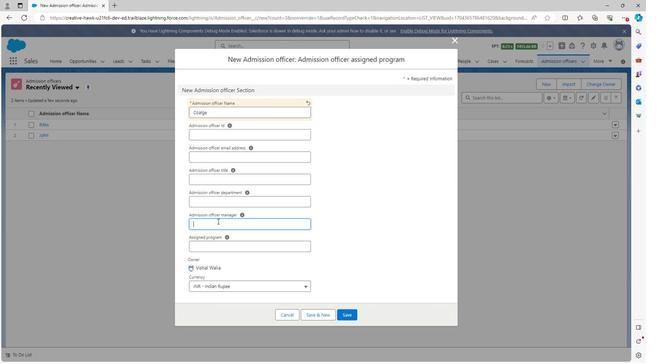 
Action: Key pressed <Key.shift><Key.shift><Key.shift><Key.shift><Key.shift><Key.shift><Key.shift><Key.shift><Key.shift><Key.shift><Key.shift><Key.shift><Key.shift><Key.shift><Key.shift><Key.shift><Key.shift><Key.shift><Key.shift><Key.shift><Key.shift><Key.shift><Key.shift>
Screenshot: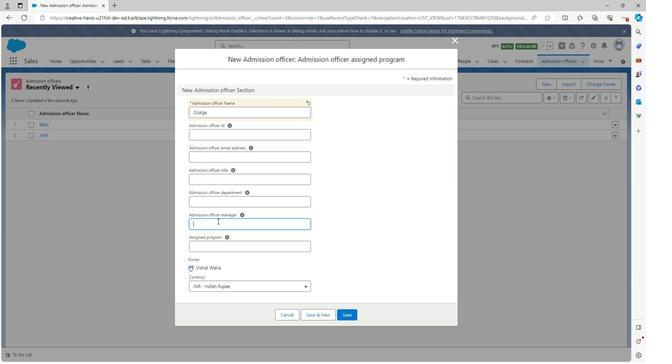 
Action: Mouse moved to (215, 195)
Screenshot: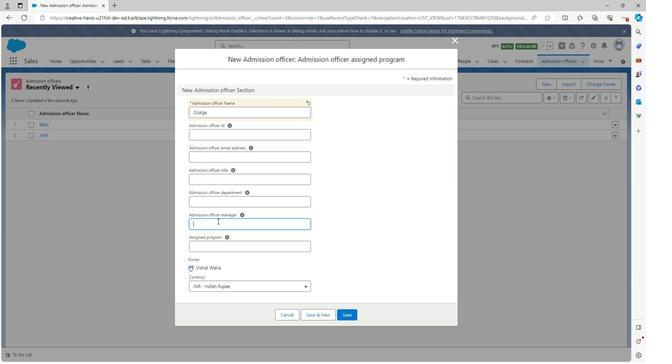 
Action: Key pressed <Key.shift>
Screenshot: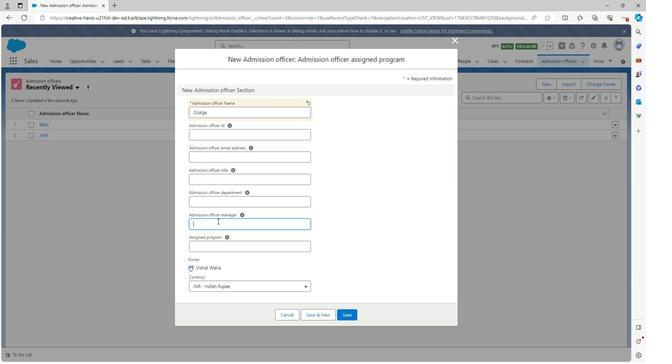 
Action: Mouse moved to (215, 195)
Screenshot: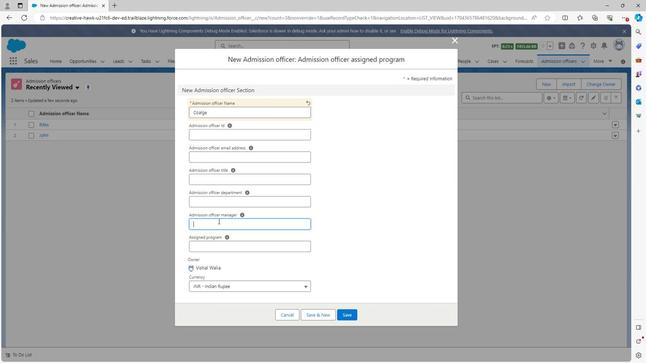 
Action: Key pressed <Key.shift><Key.shift>Ba
Screenshot: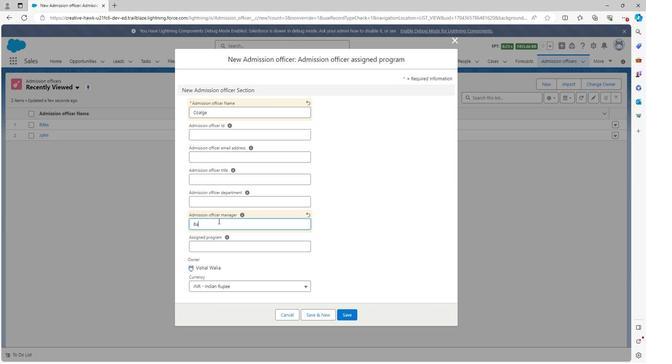
Action: Mouse moved to (215, 195)
Screenshot: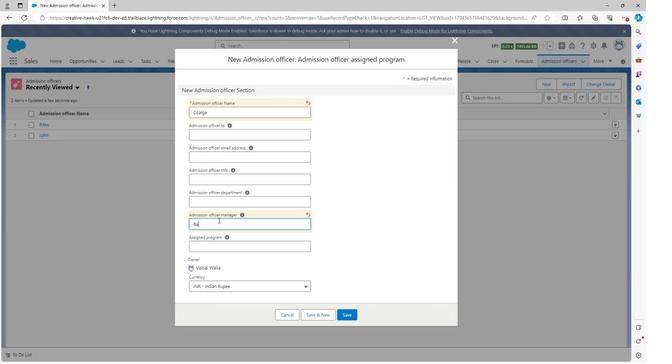 
Action: Key pressed tr
Screenshot: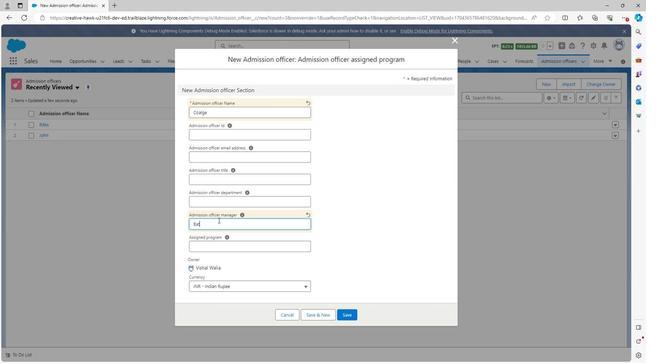
Action: Mouse moved to (217, 193)
Screenshot: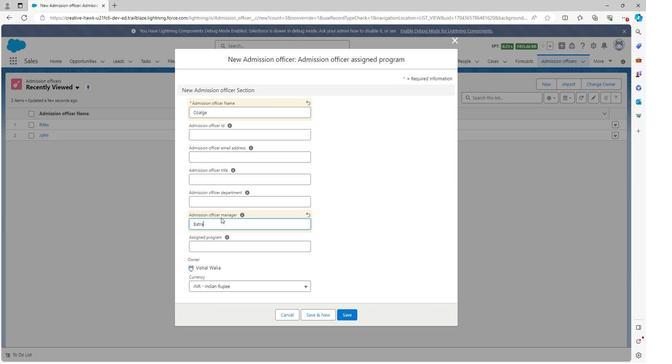 
Action: Key pressed a
Screenshot: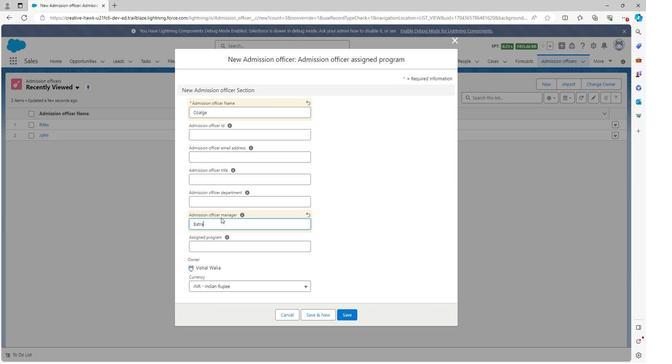 
Action: Mouse moved to (212, 211)
Screenshot: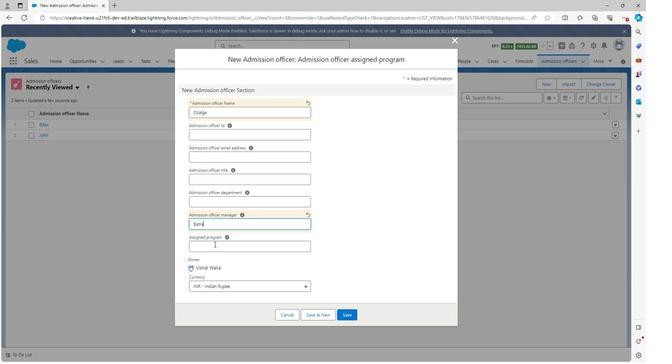 
Action: Mouse pressed left at (212, 211)
Screenshot: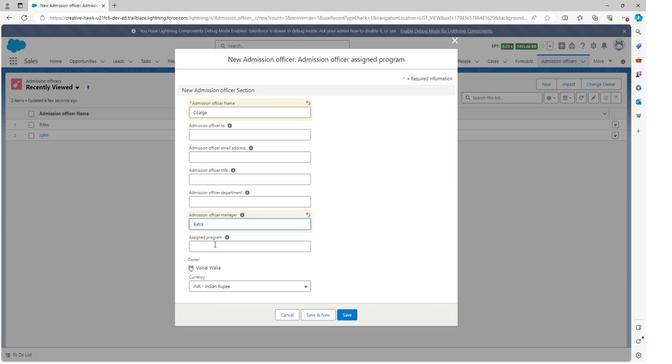 
Action: Mouse moved to (213, 210)
Screenshot: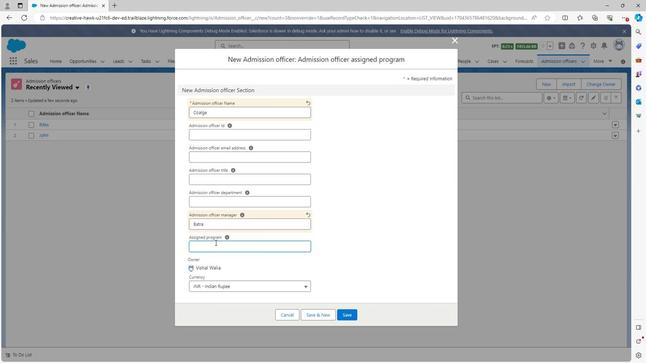 
Action: Key pressed <Key.shift>
Screenshot: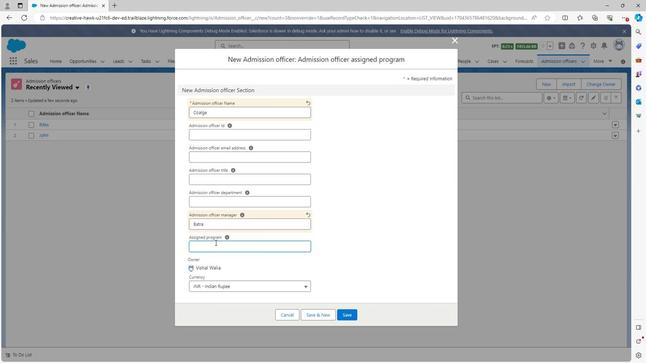 
Action: Mouse moved to (213, 210)
Screenshot: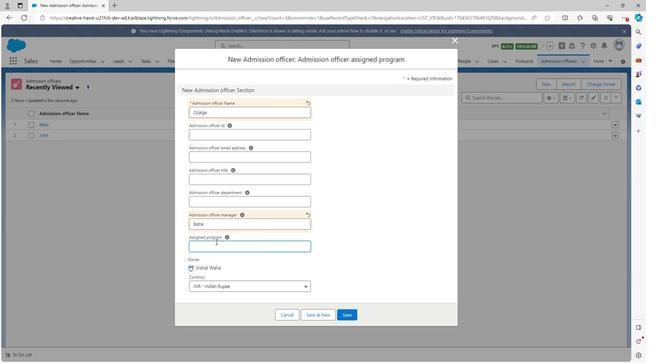 
Action: Key pressed <Key.shift><Key.shift><Key.shift>N
Screenshot: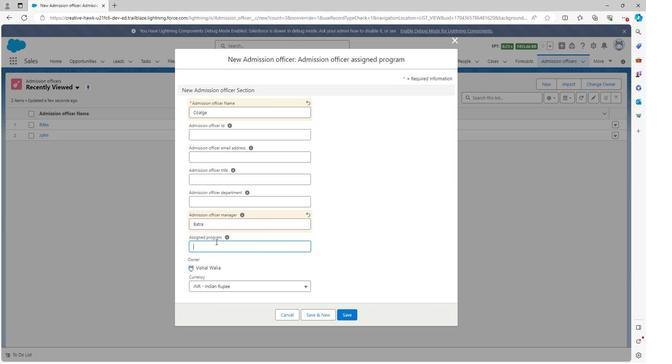 
Action: Mouse moved to (215, 209)
Screenshot: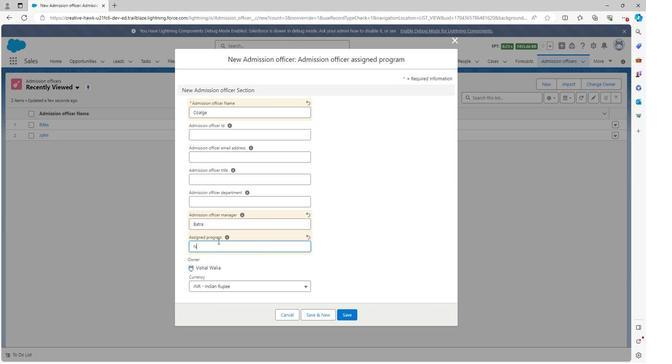 
Action: Key pressed e
Screenshot: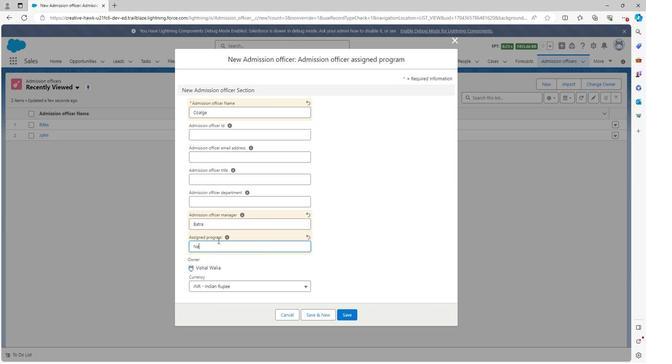 
Action: Mouse moved to (215, 209)
Screenshot: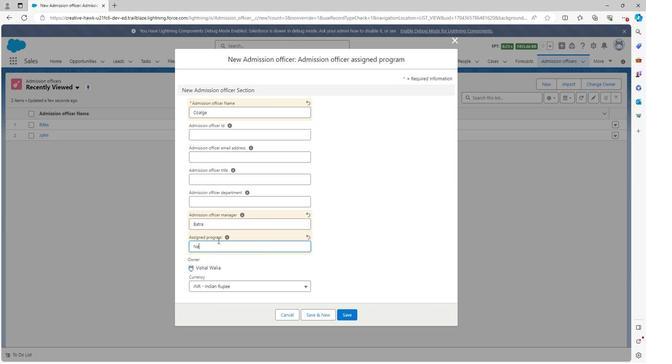 
Action: Key pressed w<Key.space>o
Screenshot: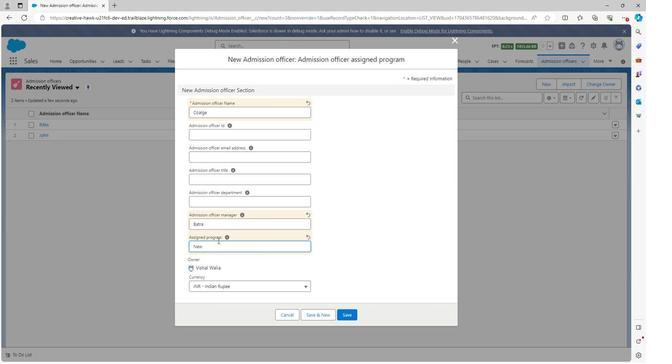 
Action: Mouse moved to (216, 208)
Screenshot: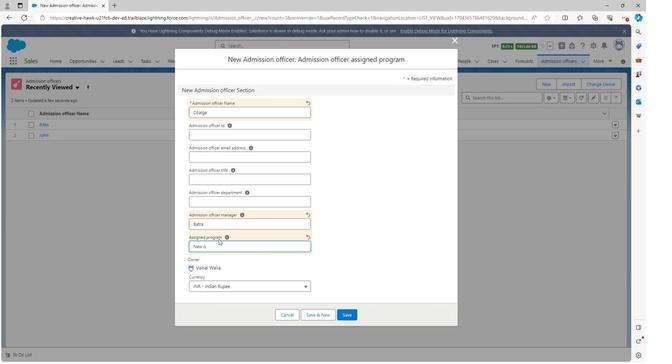
Action: Key pressed <Key.backspace>
Screenshot: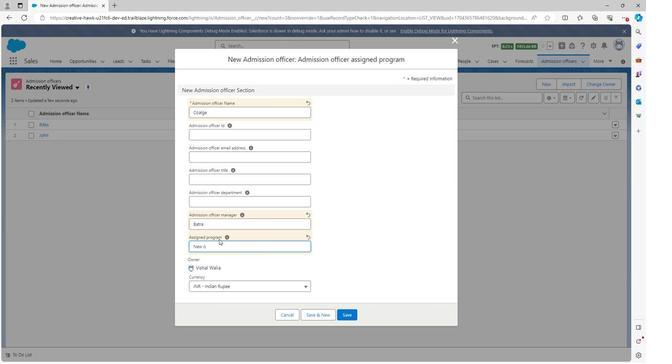 
Action: Mouse moved to (216, 209)
Screenshot: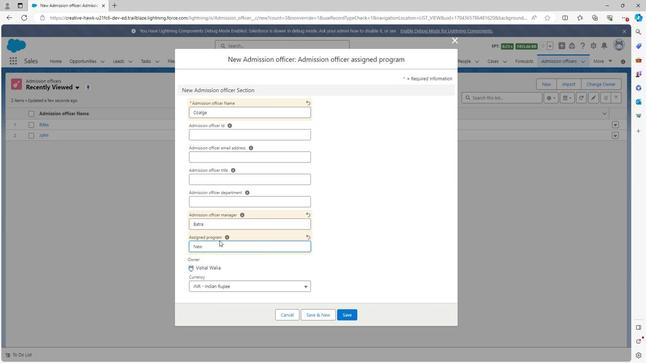 
Action: Key pressed perfect
Screenshot: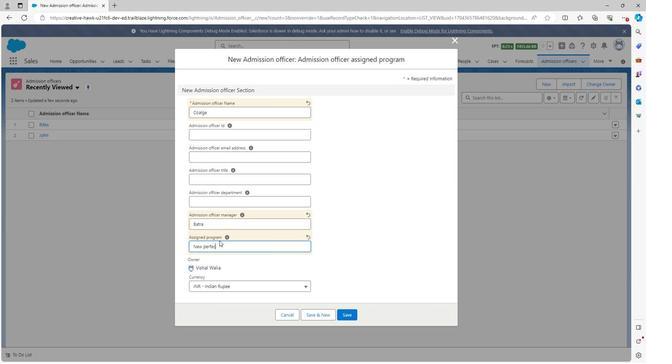 
Action: Mouse moved to (247, 223)
Screenshot: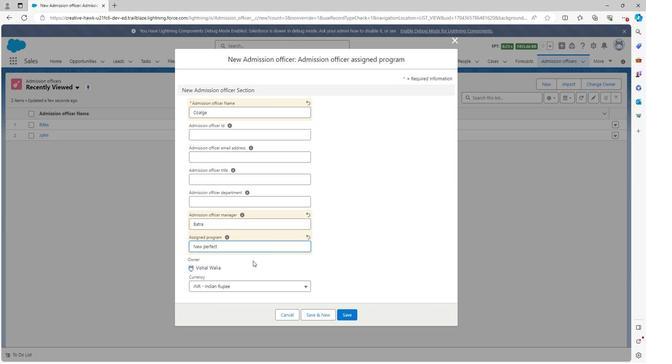 
Action: Key pressed <Key.space>
Screenshot: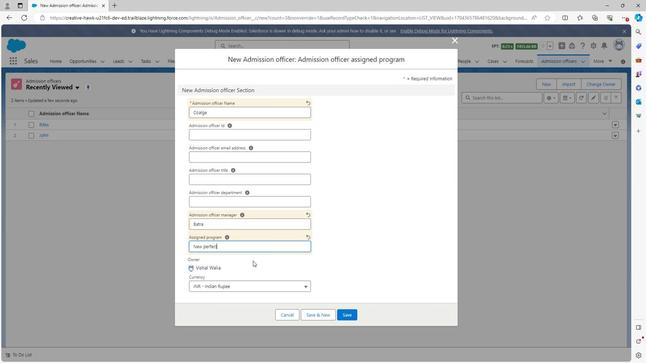 
Action: Mouse moved to (248, 224)
Screenshot: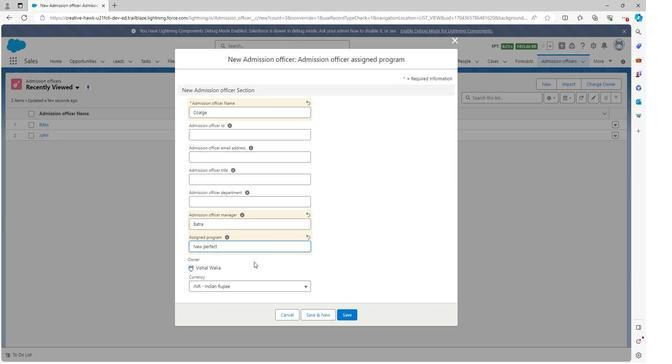 
Action: Key pressed als
Screenshot: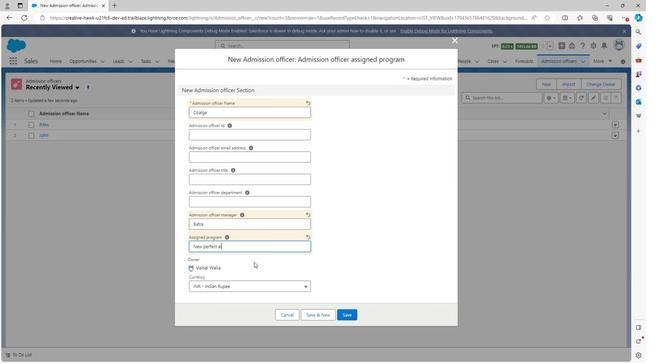 
Action: Mouse moved to (248, 223)
Screenshot: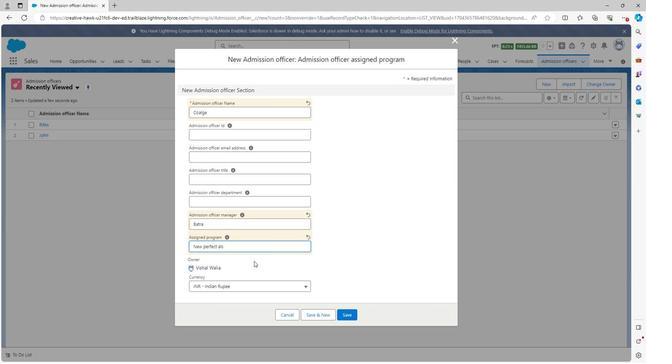 
Action: Key pressed <Key.backspace>
Screenshot: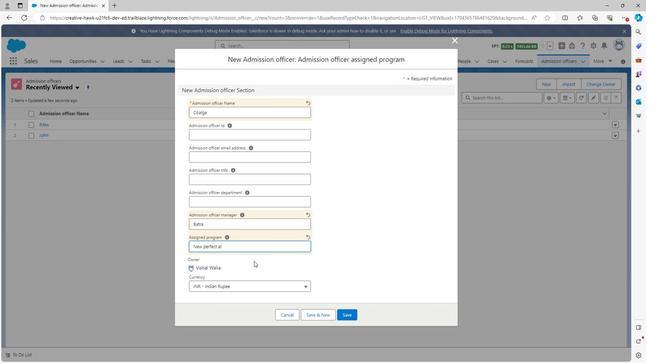 
Action: Mouse moved to (248, 223)
Screenshot: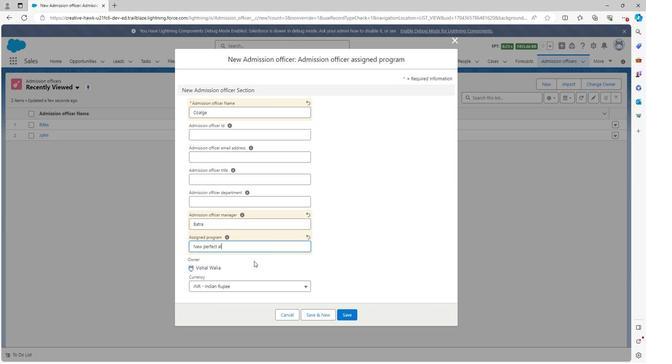 
Action: Key pressed go
Screenshot: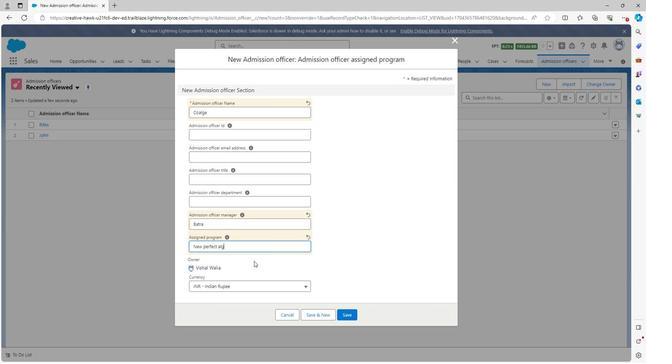 
Action: Mouse moved to (331, 262)
Screenshot: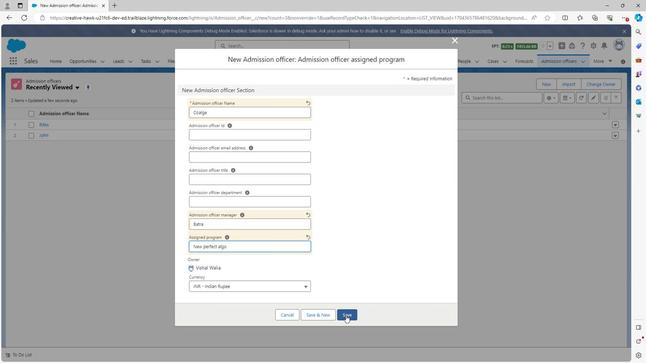 
Action: Mouse pressed left at (331, 262)
Screenshot: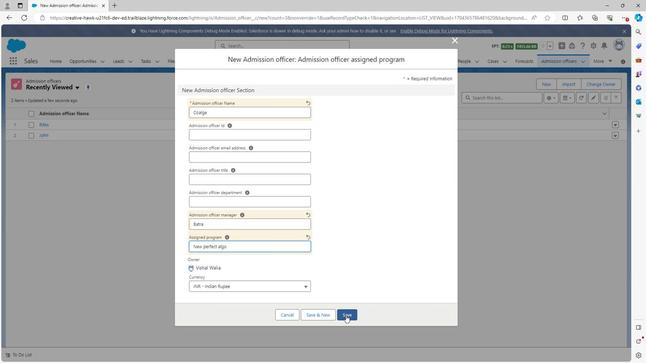 
Action: Mouse moved to (522, 79)
Screenshot: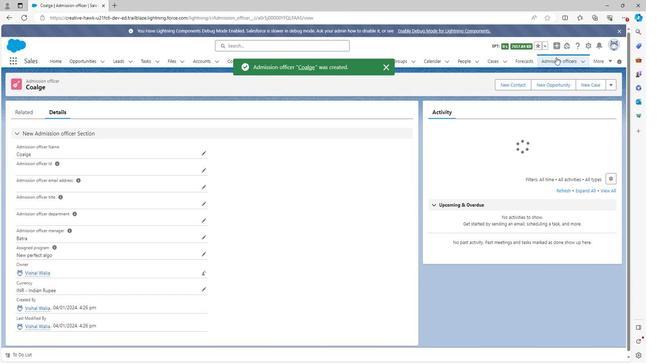 
Action: Mouse pressed left at (522, 79)
Screenshot: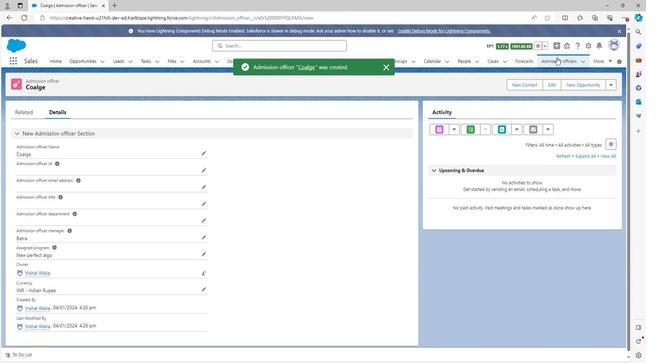 
Action: Mouse moved to (505, 98)
Screenshot: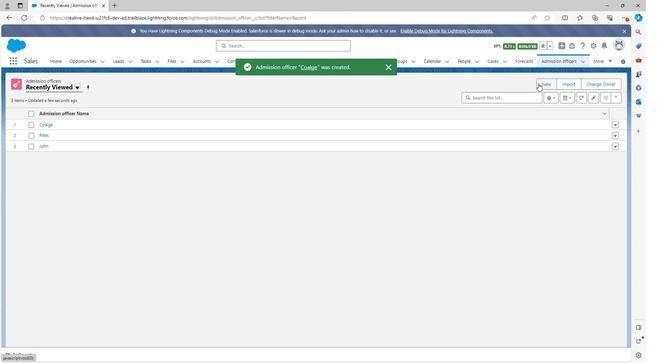
Action: Mouse pressed left at (505, 98)
Screenshot: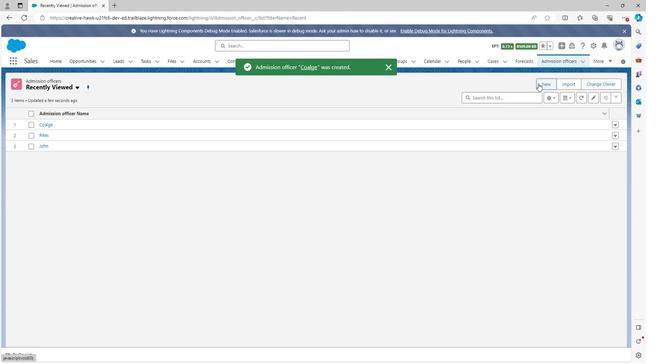
Action: Mouse moved to (416, 242)
Screenshot: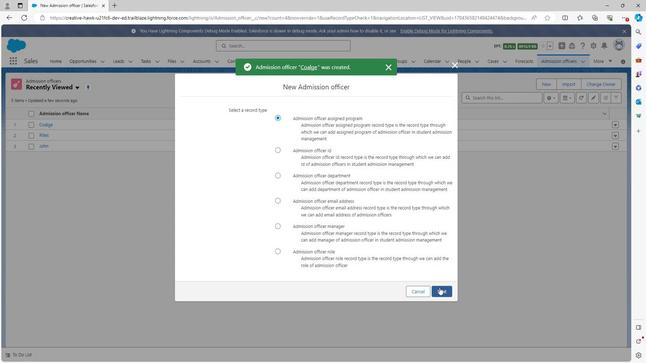 
Action: Mouse pressed left at (416, 242)
Screenshot: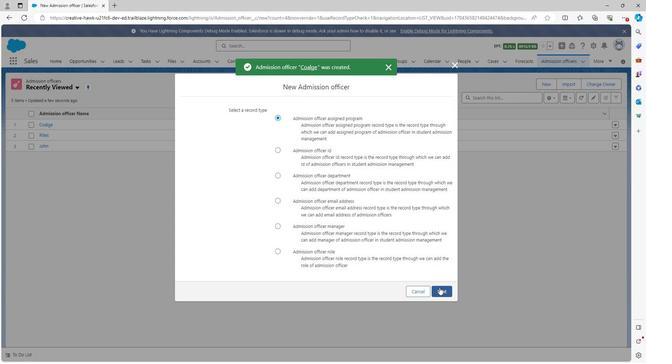 
Action: Mouse moved to (242, 116)
Screenshot: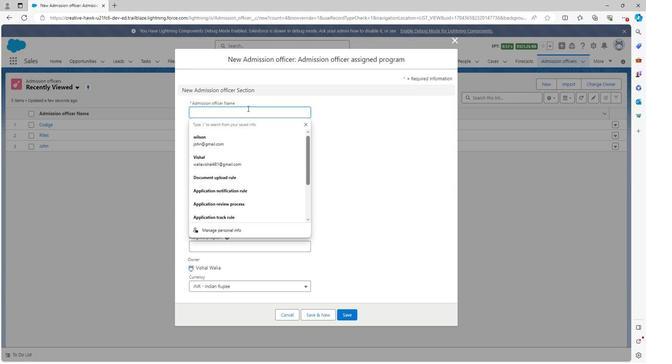 
Action: Key pressed <Key.shift><Key.shift><Key.shift><Key.shift>Paula
Screenshot: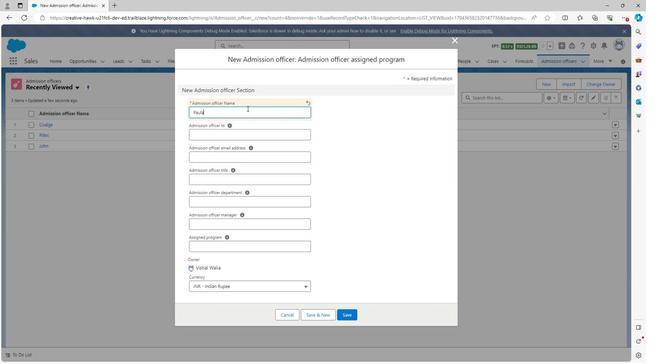 
Action: Mouse moved to (222, 198)
Screenshot: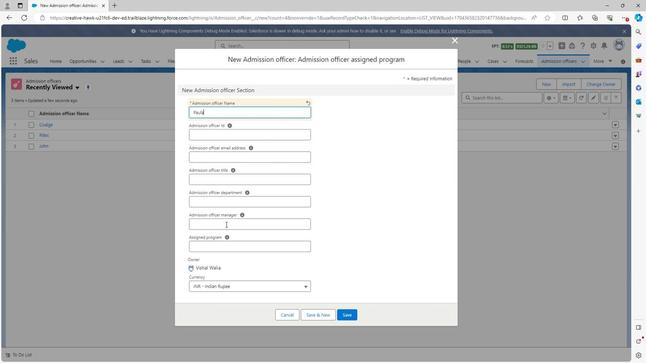 
Action: Mouse pressed left at (222, 198)
Screenshot: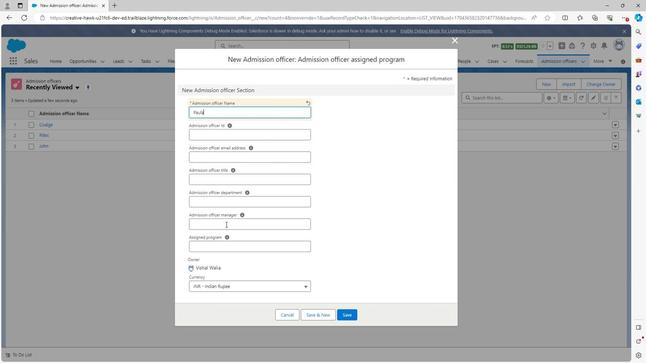 
Action: Mouse moved to (221, 198)
Screenshot: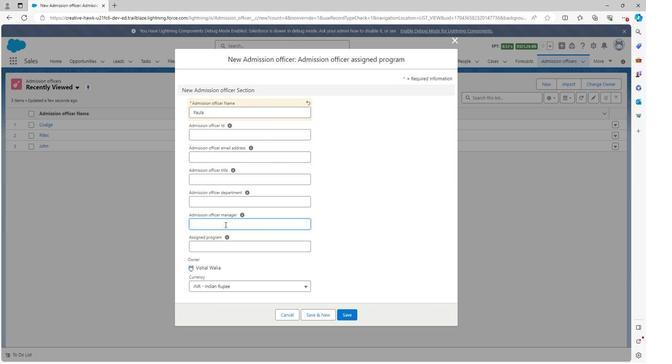 
Action: Key pressed <Key.shift><Key.shift><Key.shift><Key.shift><Key.shift><Key.shift><Key.shift><Key.shift><Key.shift><Key.shift><Key.shift><Key.shift><Key.shift><Key.shift>R
Screenshot: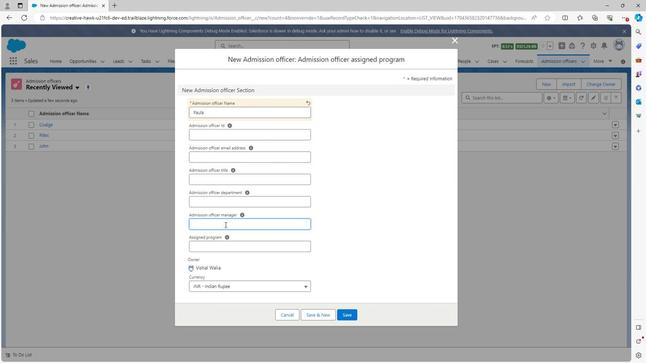 
Action: Mouse moved to (222, 198)
Screenshot: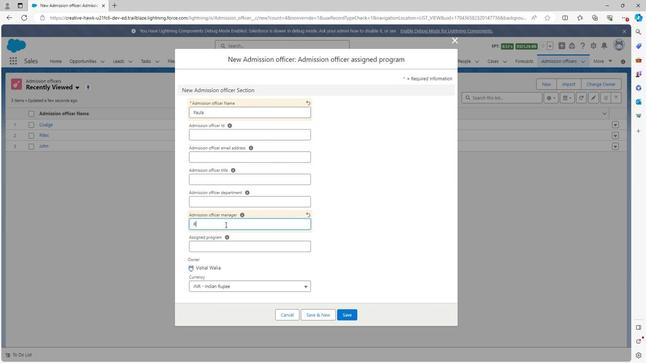 
Action: Key pressed i
Screenshot: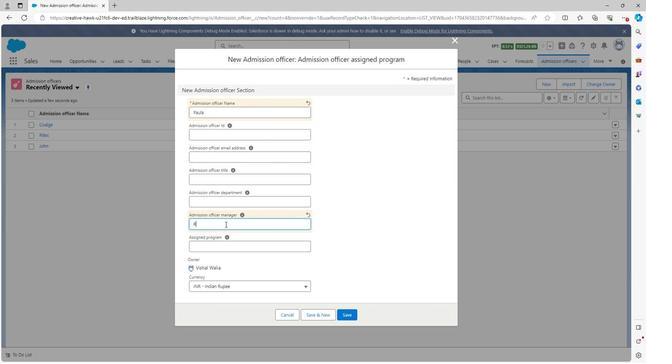 
Action: Mouse moved to (222, 198)
Screenshot: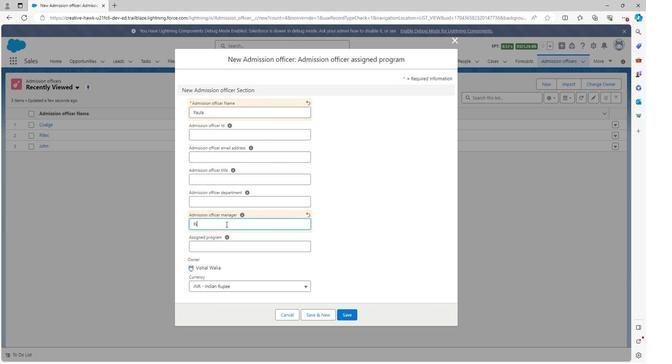 
Action: Key pressed tesd
Screenshot: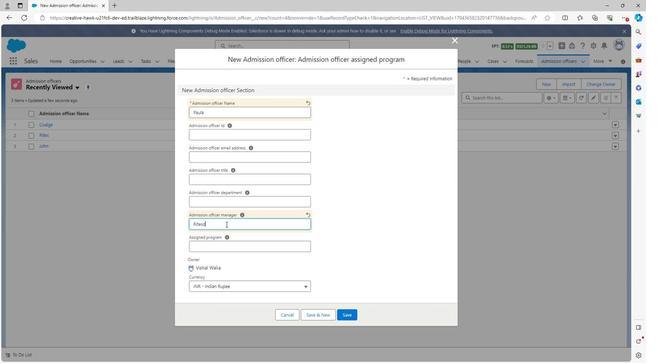 
Action: Mouse moved to (204, 214)
Screenshot: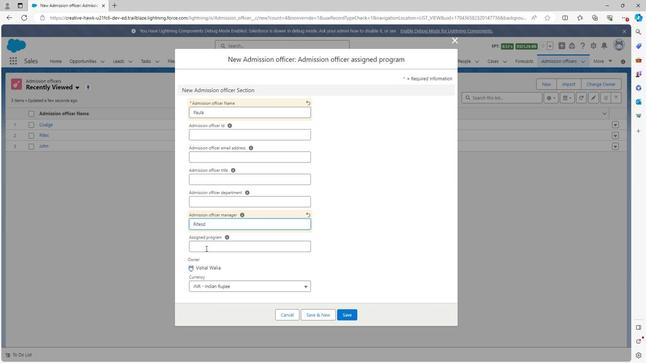 
Action: Mouse pressed left at (204, 214)
Screenshot: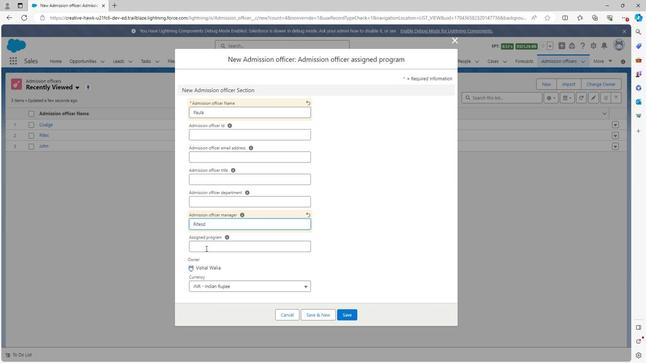 
Action: Mouse moved to (204, 214)
Screenshot: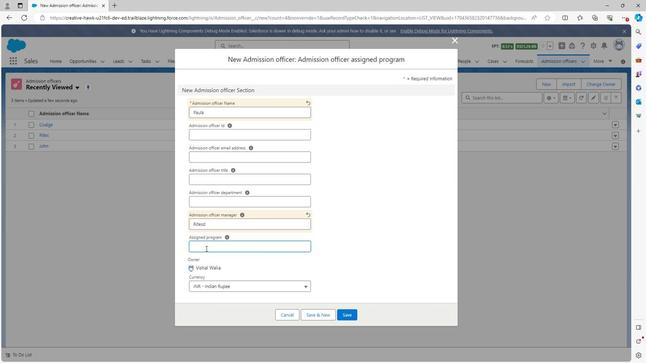 
Action: Key pressed <Key.shift><Key.shift><Key.shift><Key.shift><Key.shift><Key.shift><Key.shift><Key.shift><Key.shift><Key.shift><Key.shift><Key.shift><Key.shift><Key.shift><Key.shift>A
Screenshot: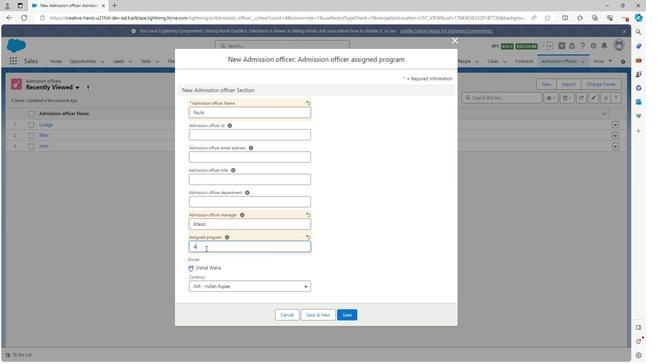 
Action: Mouse moved to (204, 214)
Screenshot: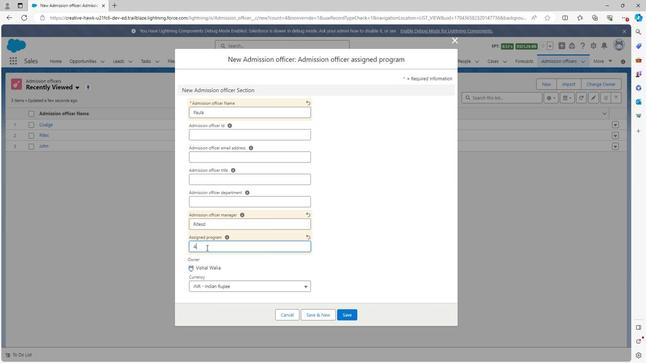 
Action: Key pressed l
Screenshot: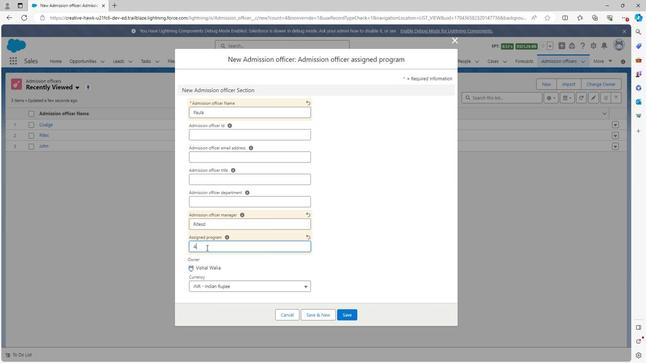 
Action: Mouse moved to (205, 214)
Screenshot: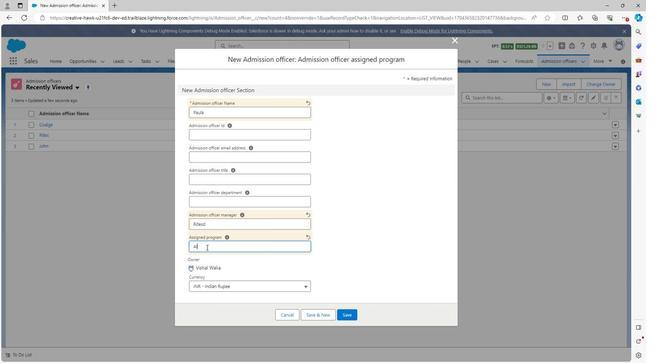 
Action: Key pressed gorithm<Key.space>tr
Screenshot: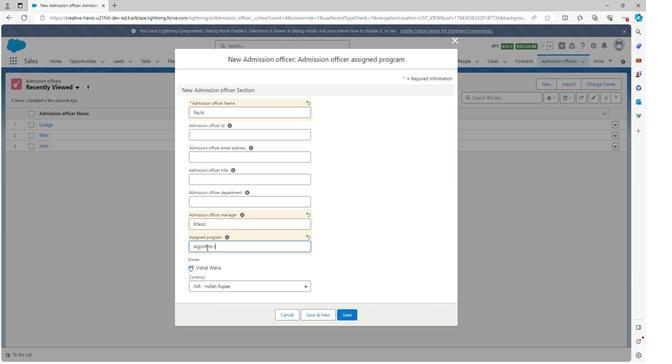 
Action: Mouse moved to (225, 214)
Screenshot: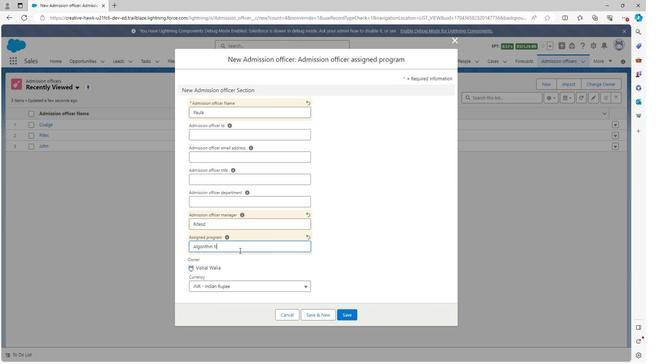 
Action: Key pressed e
Screenshot: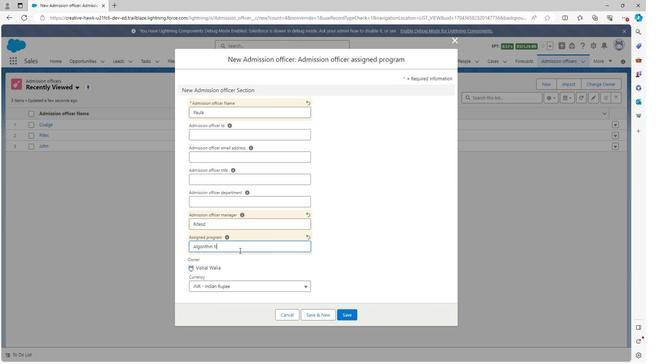 
Action: Mouse moved to (259, 226)
Screenshot: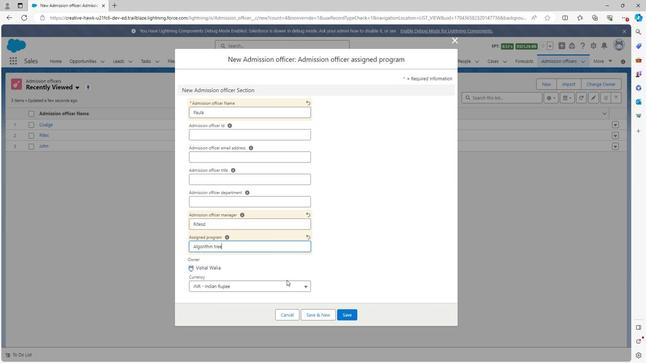 
Action: Key pressed e
Screenshot: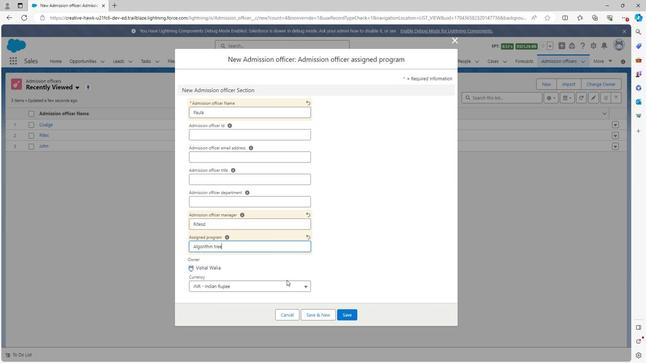 
Action: Mouse moved to (329, 261)
Screenshot: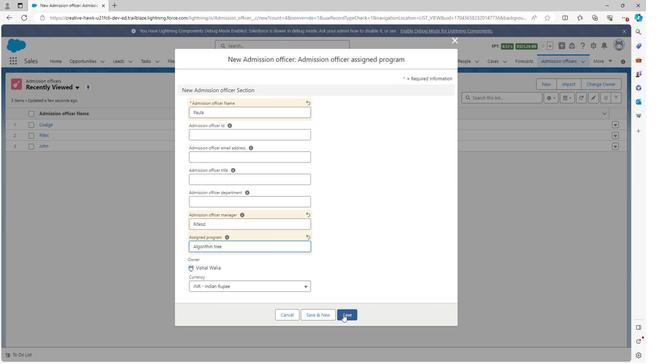 
Action: Mouse pressed left at (329, 261)
Screenshot: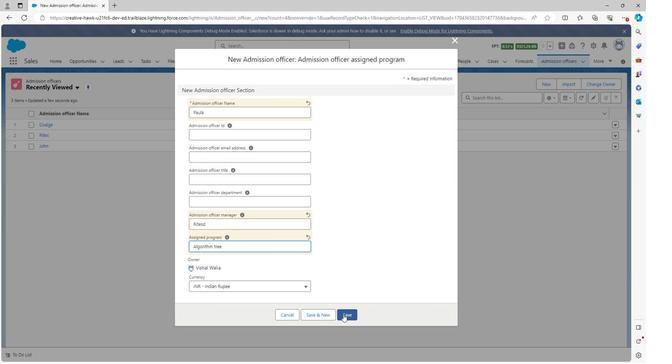 
Action: Mouse moved to (520, 83)
Screenshot: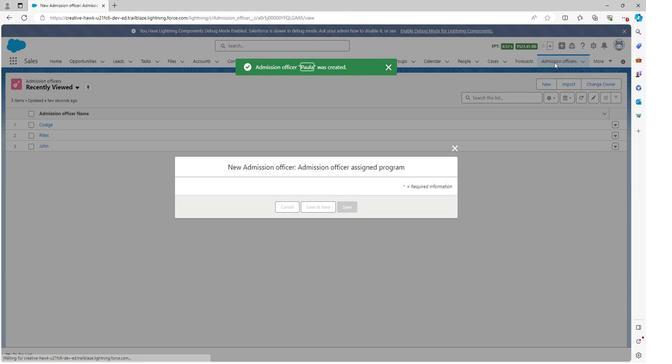 
Action: Mouse pressed left at (520, 83)
Screenshot: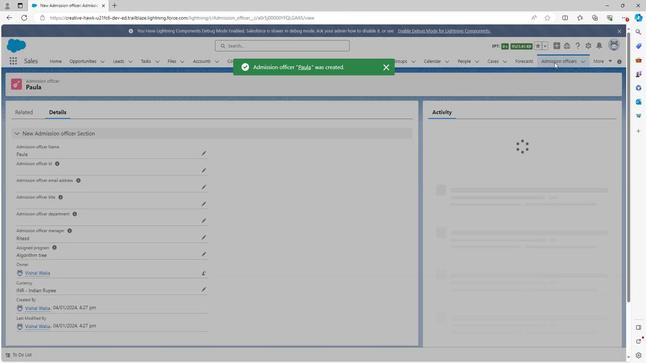 
Action: Mouse moved to (371, 85)
Screenshot: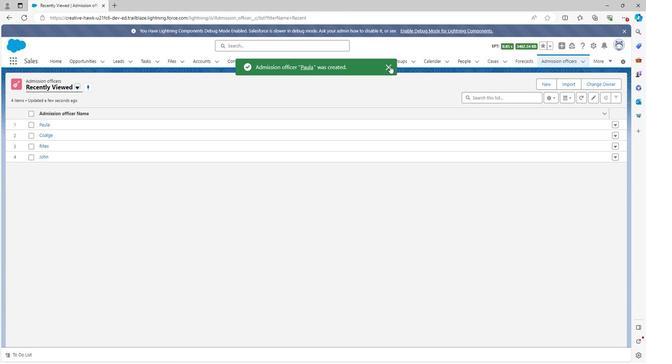 
Action: Mouse pressed left at (371, 85)
Screenshot: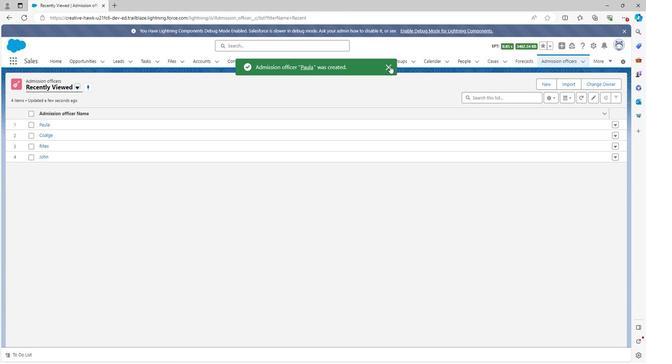 
Action: Mouse moved to (329, 82)
Screenshot: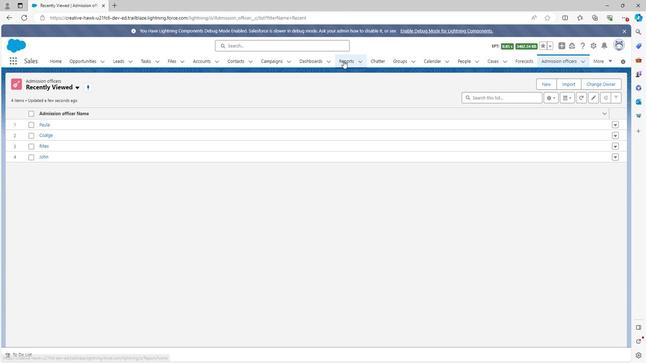 
Action: Mouse pressed left at (329, 82)
Screenshot: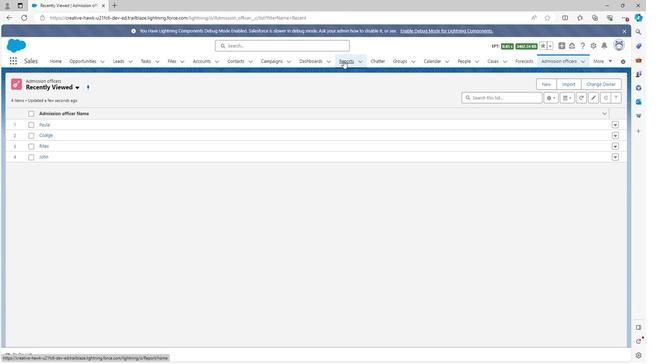 
Action: Mouse moved to (550, 101)
Screenshot: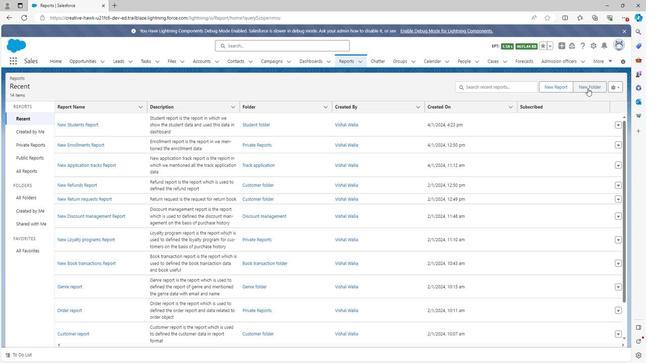 
Action: Mouse pressed left at (550, 101)
Screenshot: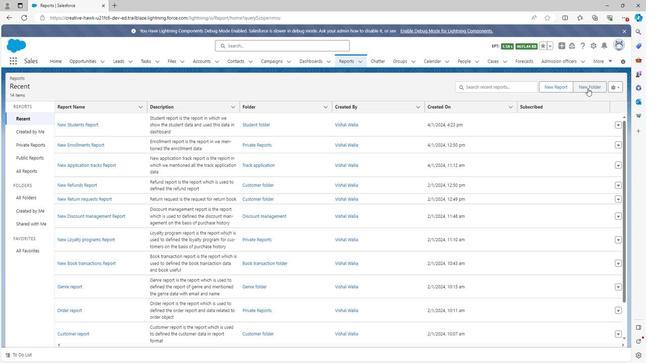 
Action: Mouse moved to (336, 162)
Screenshot: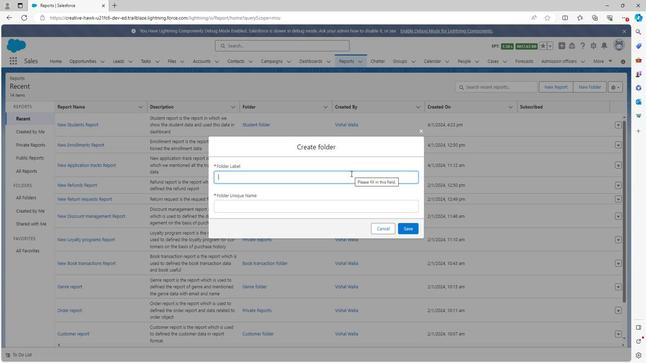 
Action: Key pressed <Key.shift>Admission<Key.space>officer
Screenshot: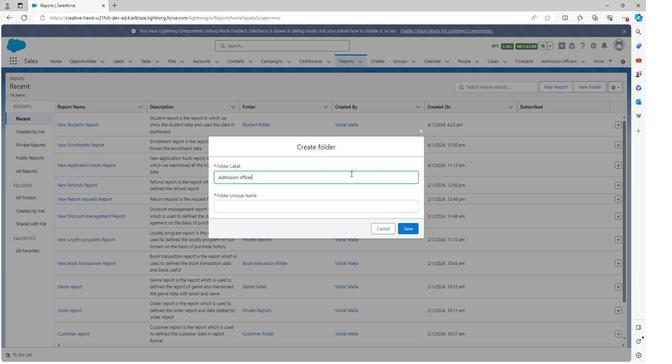 
Action: Mouse moved to (295, 185)
Screenshot: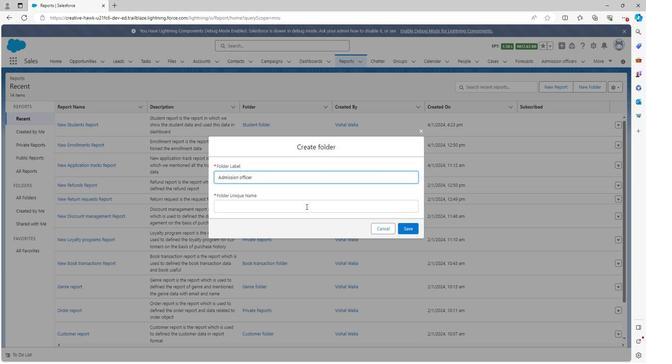 
Action: Mouse pressed left at (295, 185)
Screenshot: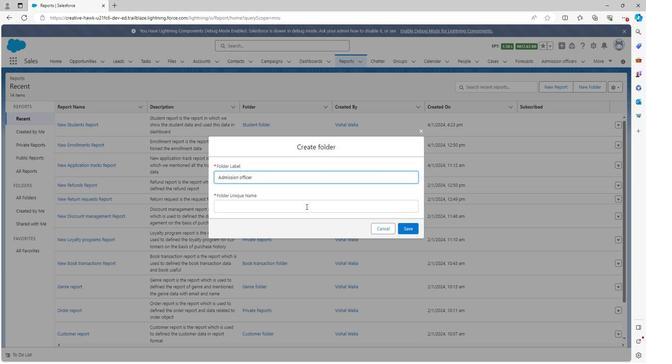 
Action: Mouse moved to (393, 203)
Screenshot: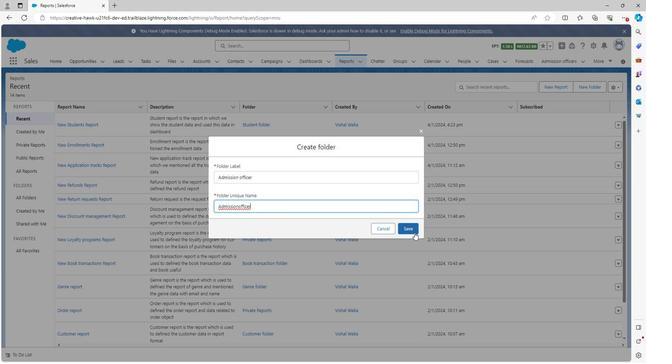 
Action: Mouse pressed left at (393, 203)
Screenshot: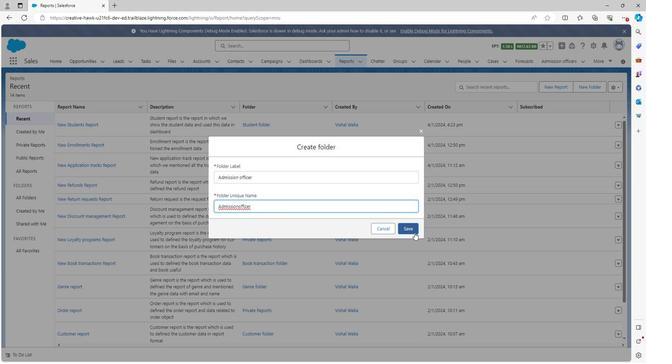 
Action: Mouse moved to (505, 102)
Screenshot: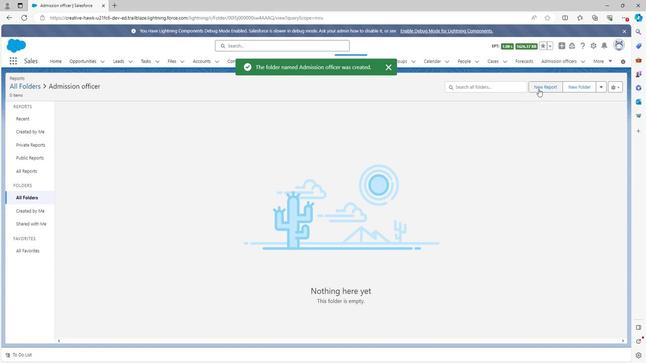 
Action: Mouse pressed left at (505, 102)
Screenshot: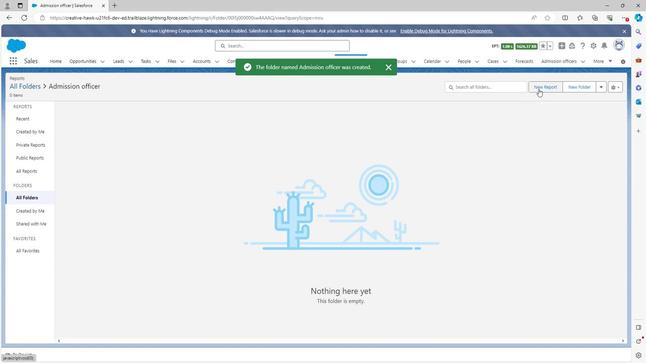 
Action: Mouse moved to (132, 245)
Screenshot: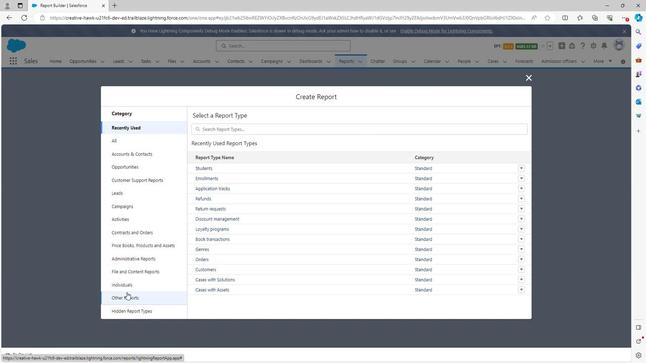 
Action: Mouse pressed left at (132, 245)
Screenshot: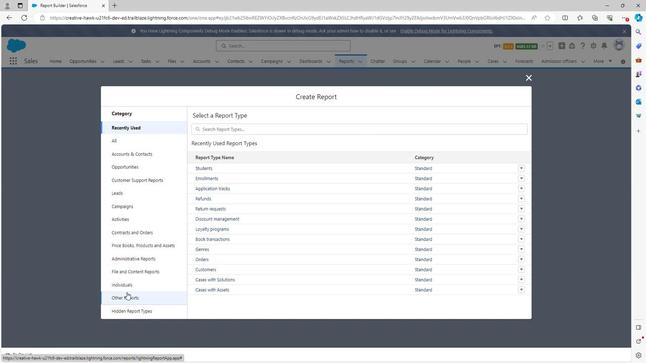 
Action: Mouse moved to (227, 131)
Screenshot: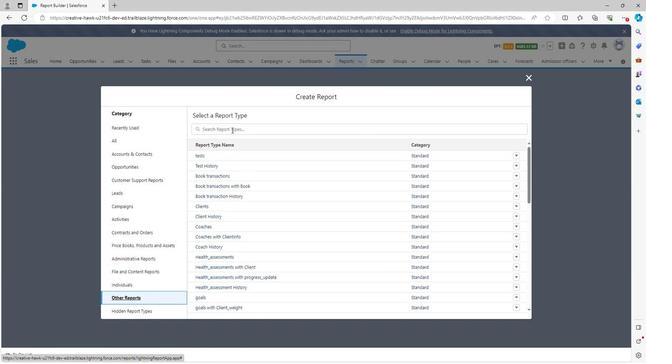 
Action: Mouse pressed left at (227, 131)
Screenshot: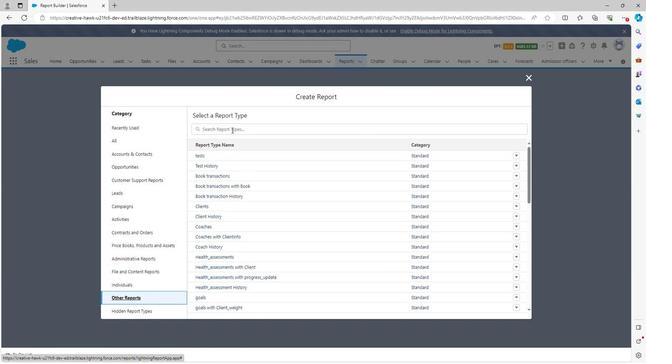 
Action: Key pressed a
Screenshot: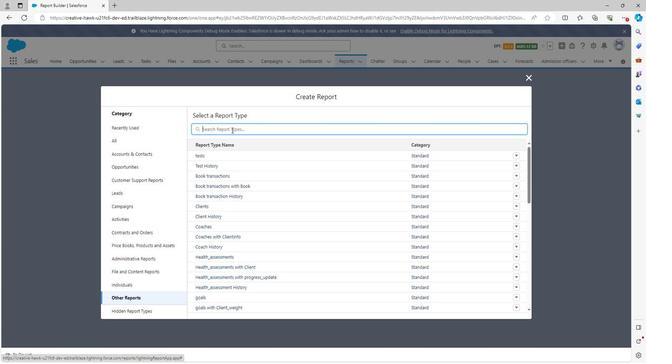 
Action: Mouse moved to (227, 130)
Screenshot: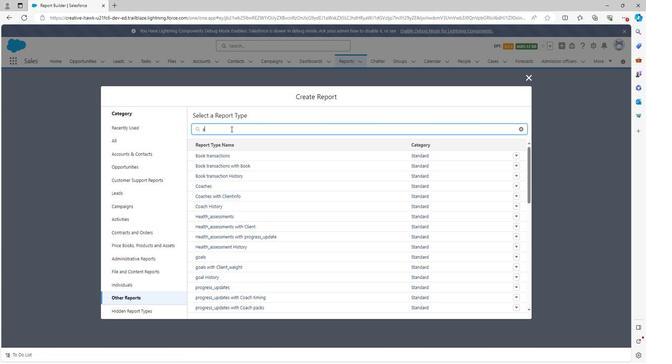
Action: Key pressed d
Screenshot: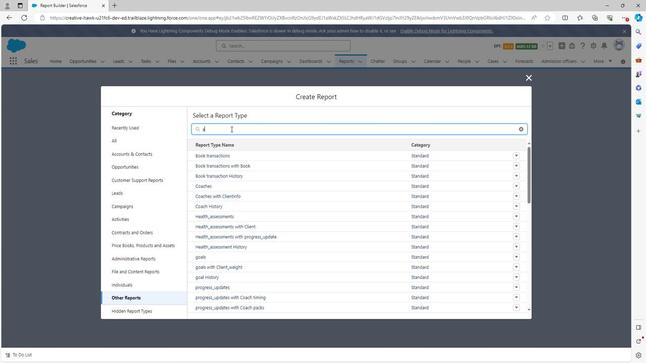
Action: Mouse moved to (227, 130)
Screenshot: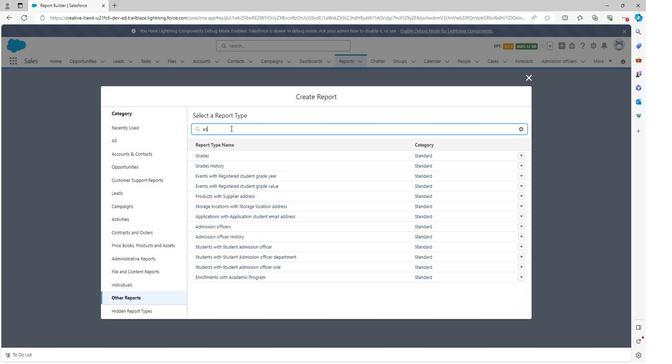 
Action: Key pressed m
Screenshot: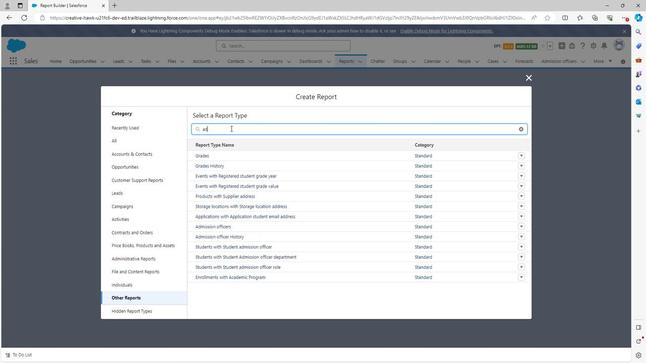 
Action: Mouse moved to (216, 149)
Screenshot: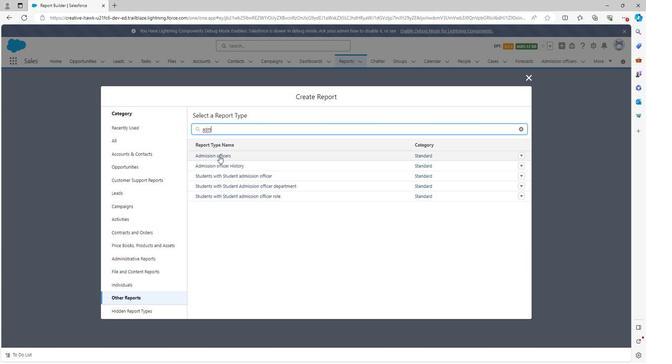 
Action: Mouse pressed left at (216, 149)
Screenshot: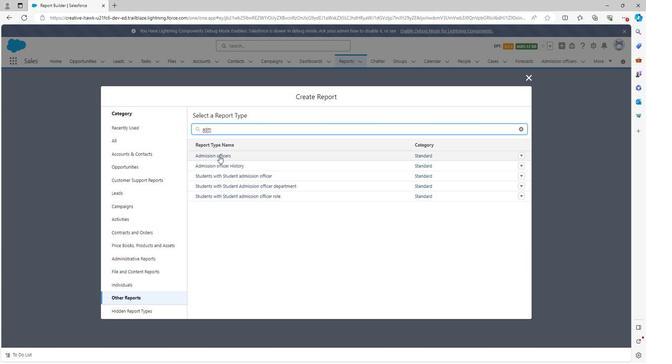 
Action: Mouse moved to (423, 149)
Screenshot: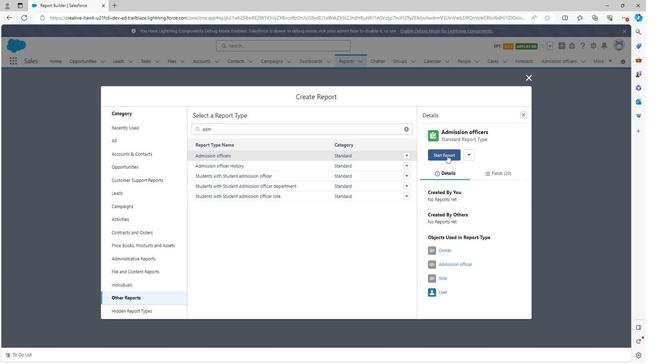 
Action: Mouse pressed left at (423, 149)
Screenshot: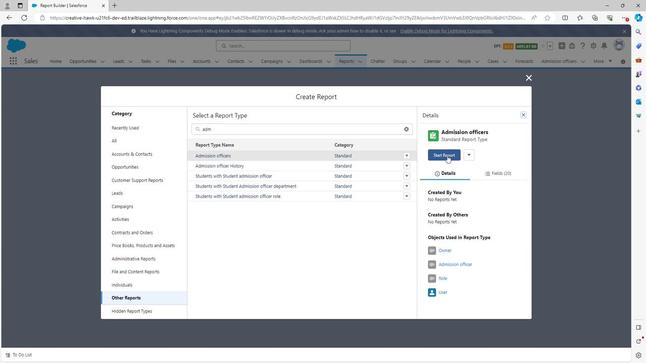 
Action: Mouse moved to (53, 134)
Screenshot: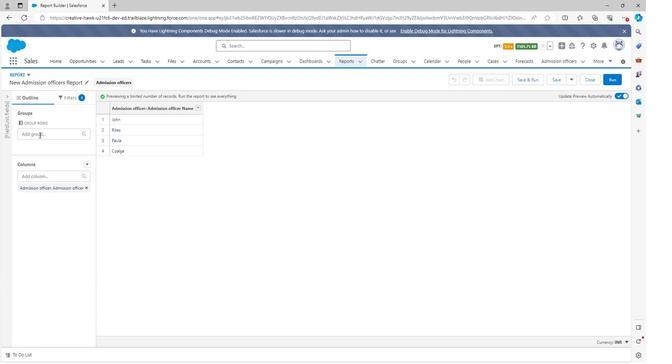 
Action: Mouse pressed left at (53, 134)
Screenshot: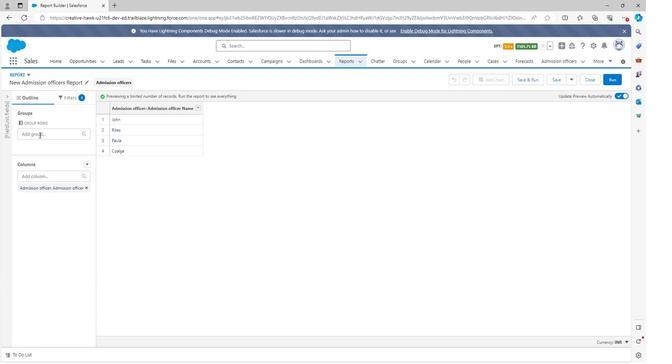 
Action: Mouse moved to (55, 163)
Screenshot: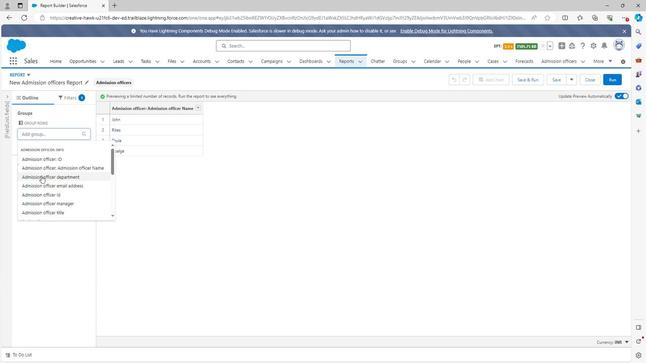 
Action: Mouse pressed left at (55, 163)
Screenshot: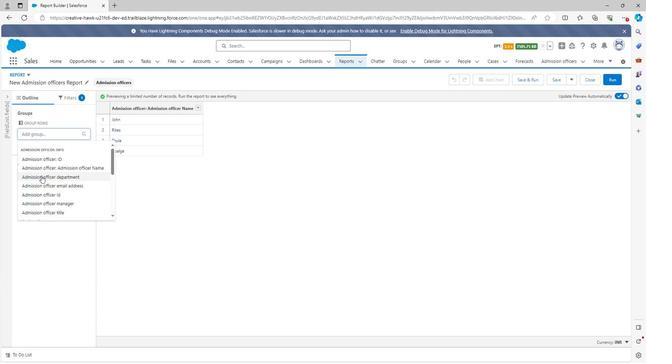 
Action: Mouse moved to (55, 133)
Screenshot: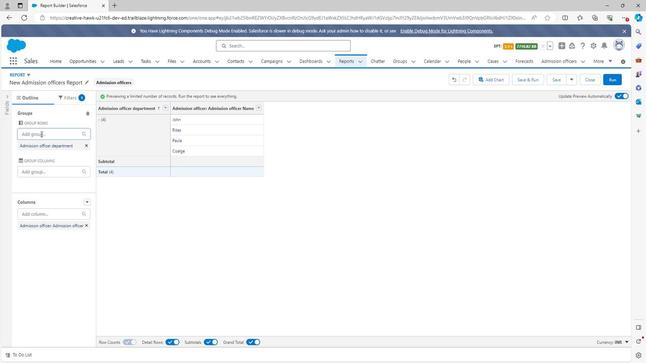 
Action: Mouse pressed left at (55, 133)
Screenshot: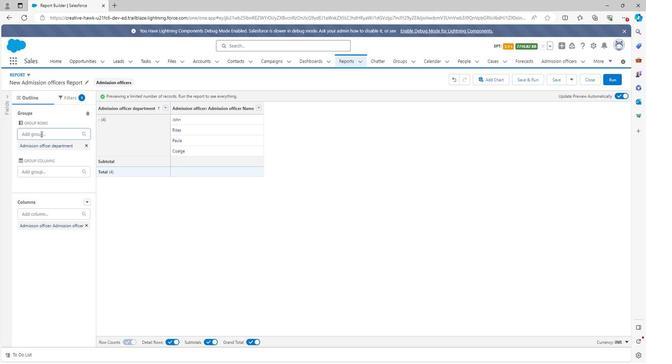 
Action: Mouse moved to (60, 169)
Screenshot: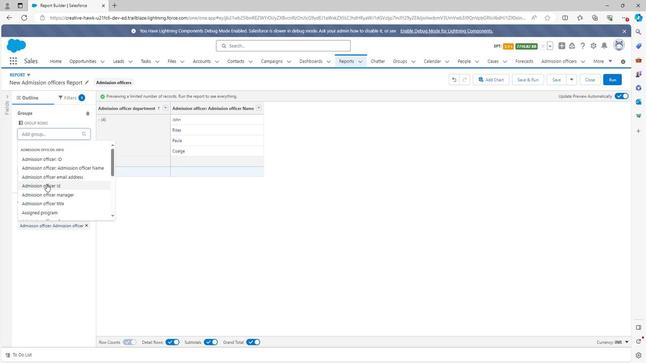 
Action: Mouse pressed left at (60, 169)
Screenshot: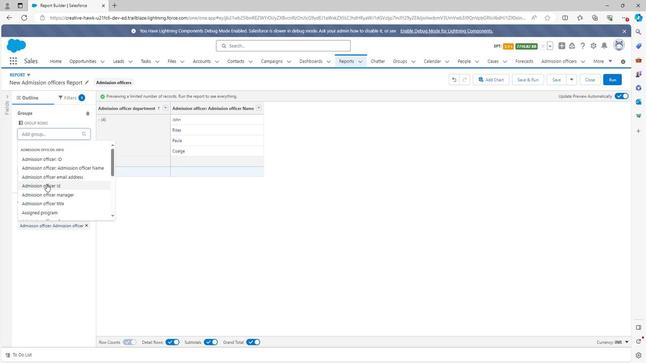 
Action: Mouse moved to (54, 133)
Screenshot: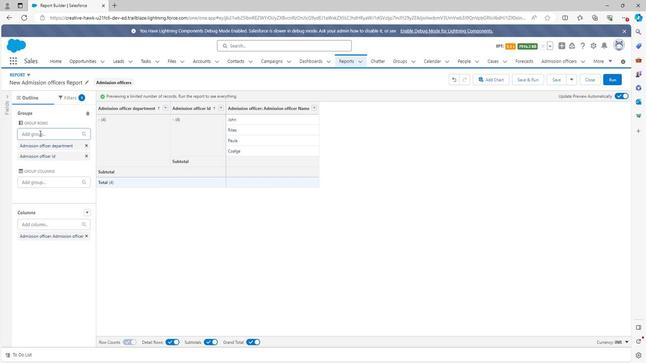 
Action: Mouse pressed left at (54, 133)
Screenshot: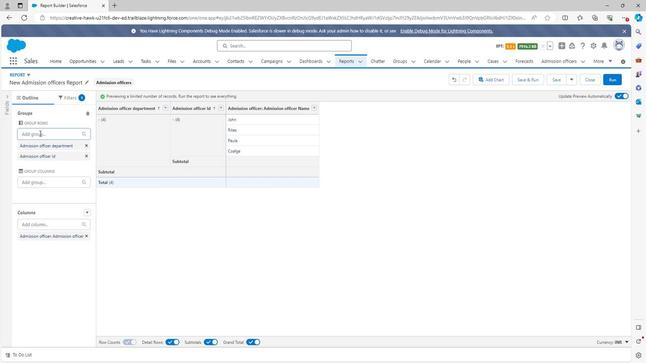 
Action: Mouse moved to (56, 154)
Screenshot: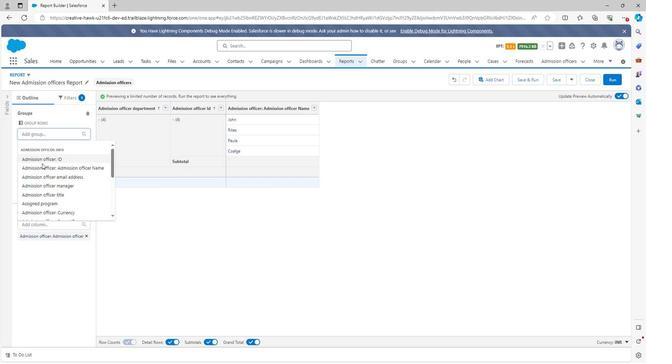 
Action: Mouse pressed left at (56, 154)
Screenshot: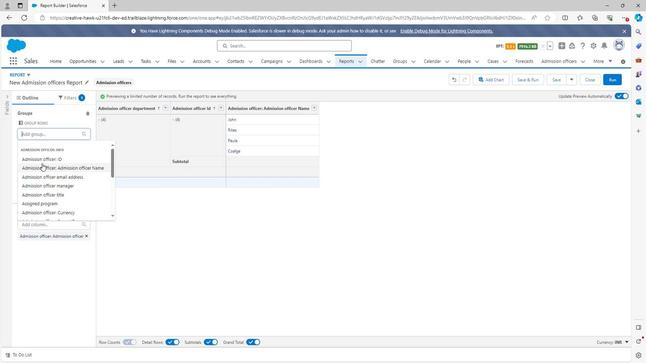 
Action: Mouse moved to (56, 125)
Screenshot: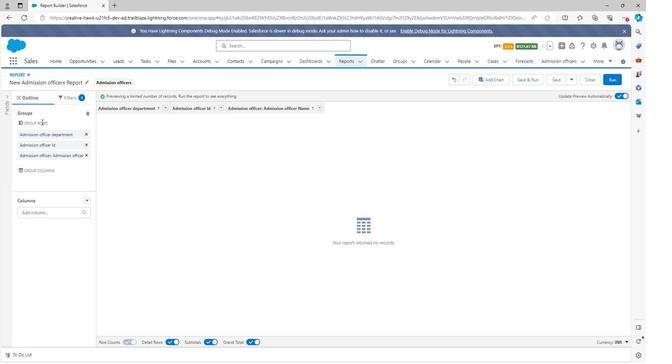 
Action: Mouse pressed left at (56, 125)
Screenshot: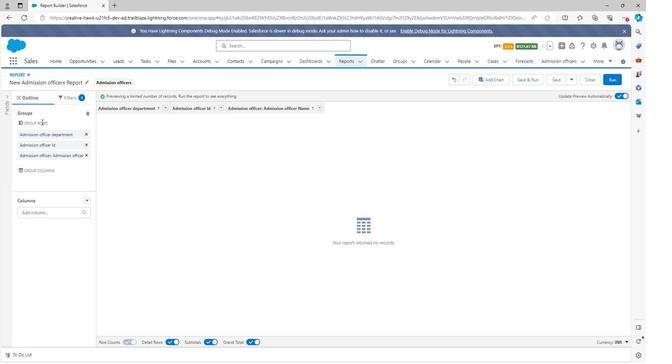 
Action: Mouse moved to (52, 125)
Screenshot: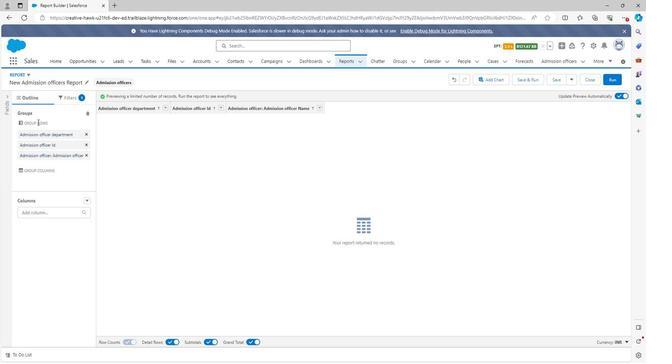 
Action: Mouse pressed left at (52, 125)
Screenshot: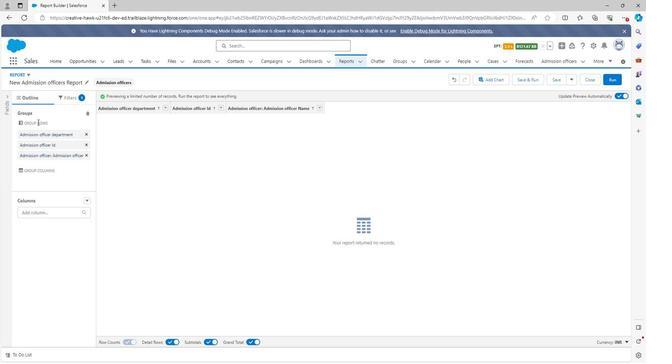 
Action: Mouse moved to (96, 147)
Screenshot: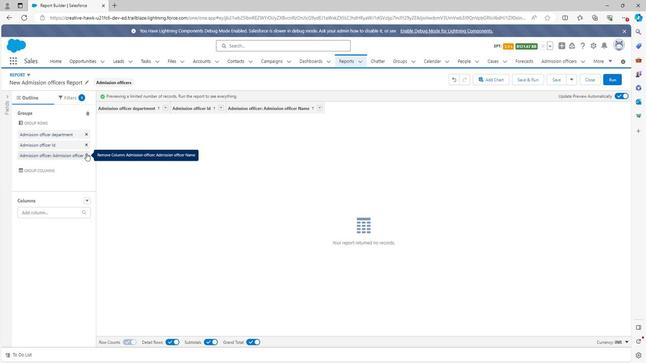 
Action: Mouse pressed left at (96, 147)
Screenshot: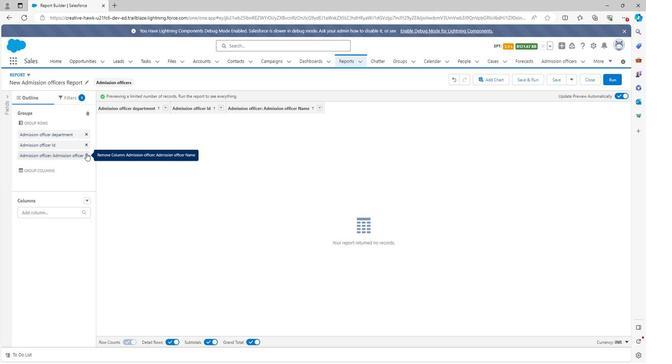 
Action: Mouse moved to (96, 143)
Screenshot: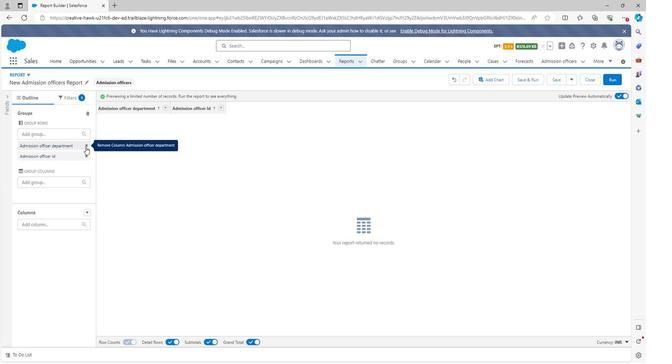 
Action: Mouse pressed left at (96, 143)
Screenshot: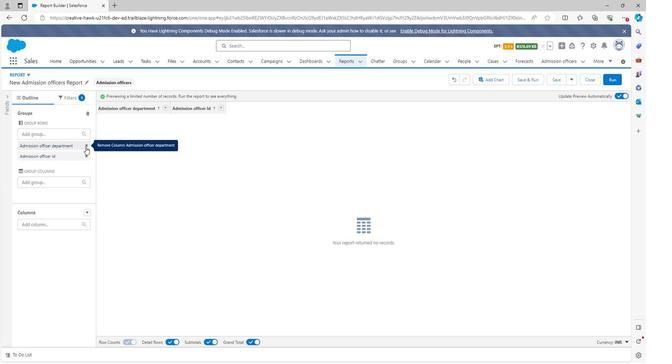 
Action: Mouse moved to (96, 148)
Screenshot: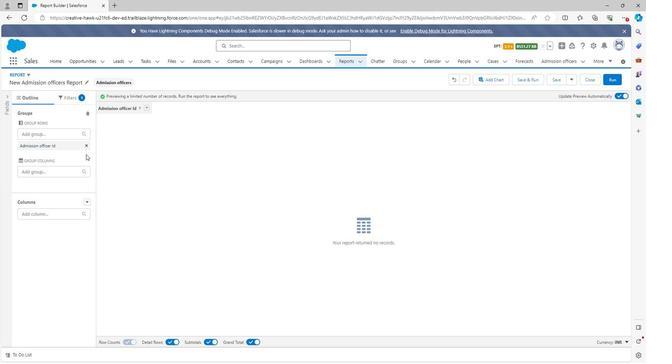 
Action: Mouse pressed left at (96, 148)
Screenshot: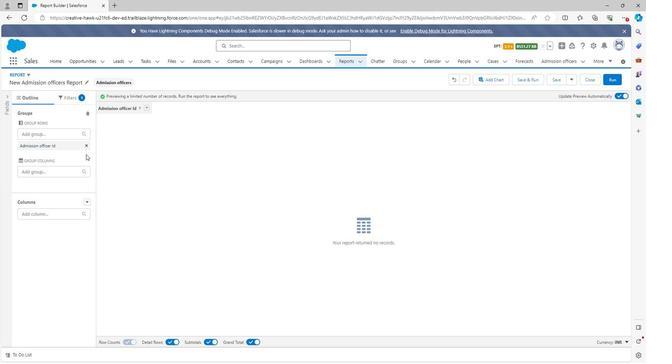 
Action: Mouse moved to (96, 142)
Screenshot: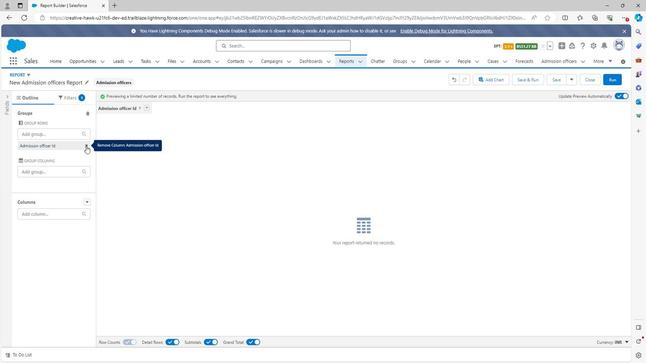 
Action: Mouse pressed left at (96, 142)
Screenshot: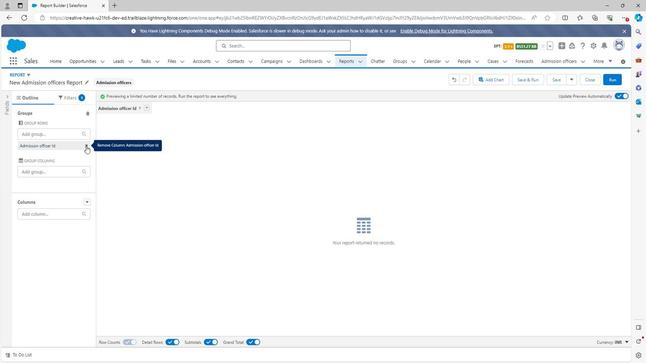 
Action: Mouse moved to (131, 107)
Screenshot: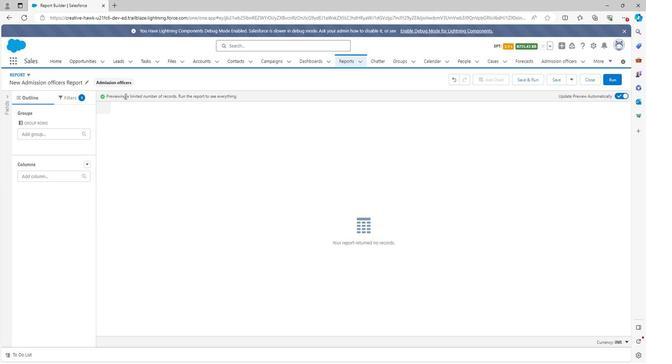 
Action: Mouse pressed left at (131, 107)
Screenshot: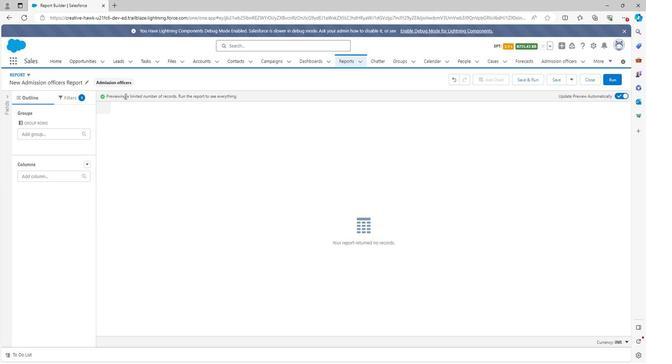 
Action: Mouse moved to (71, 101)
Screenshot: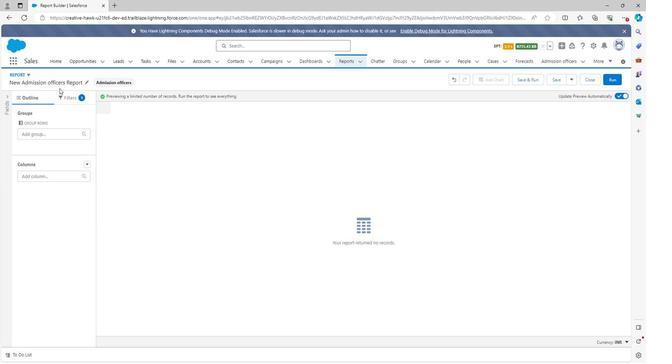 
Action: Mouse pressed left at (71, 101)
Screenshot: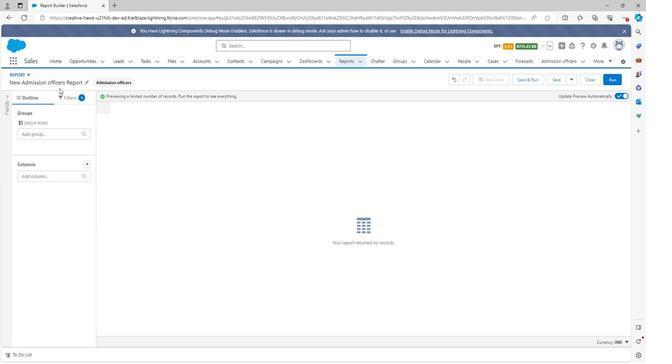 
Action: Mouse moved to (79, 105)
Screenshot: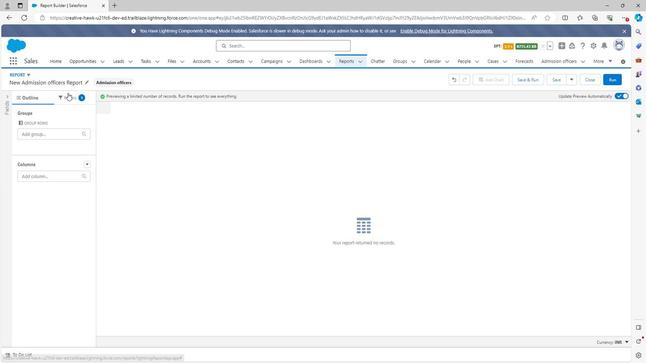 
Action: Mouse pressed left at (79, 105)
Screenshot: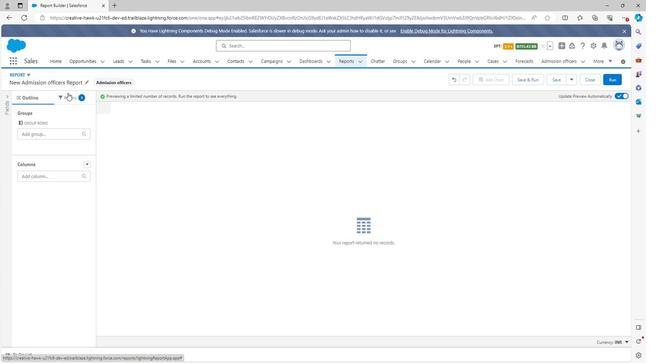 
Action: Mouse moved to (77, 140)
Screenshot: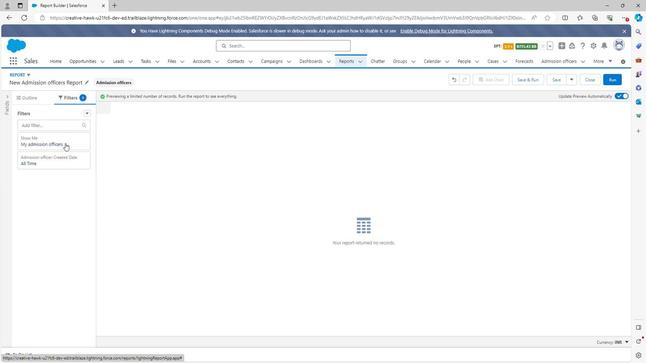 
Action: Mouse pressed left at (77, 140)
Screenshot: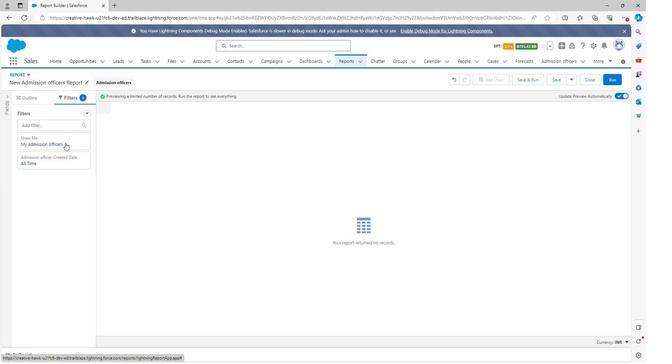 
Action: Mouse moved to (189, 154)
Screenshot: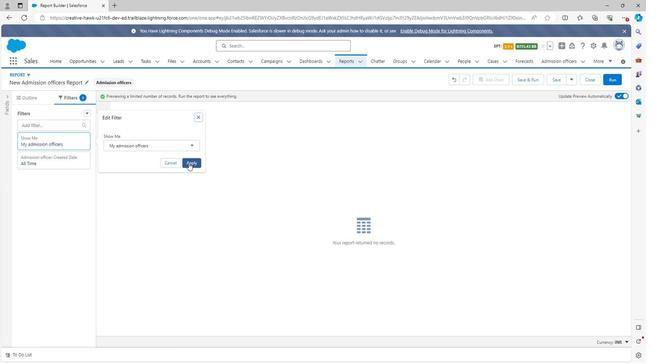 
Action: Mouse pressed left at (189, 154)
Screenshot: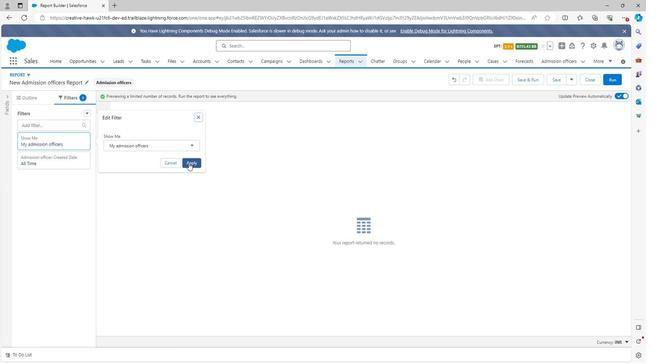 
Action: Mouse moved to (42, 108)
Screenshot: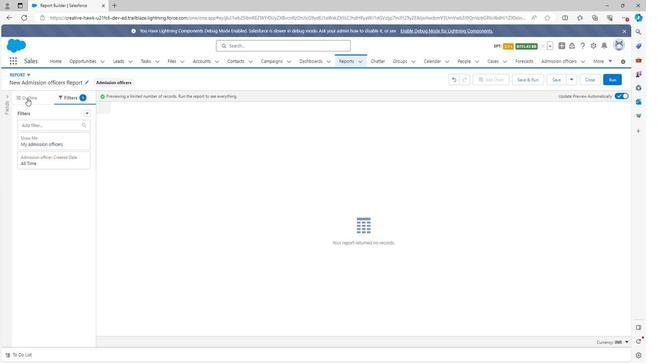 
Action: Mouse pressed left at (42, 108)
Screenshot: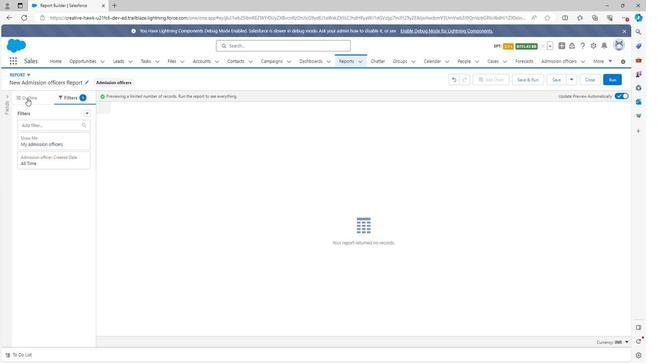 
Action: Mouse moved to (49, 133)
